 Task: Format the budget tracker sheet with conditional formatting and specific styles: apply conditional formatting to A2:F11 with rules 'Value is less than 5', 'Cell is not empty', 'Value is less than 10'; set font to 'Bell MT', size 9, fill color black, text color white; set header font to 'Alfa Slab One', size 26, fill color red, text color brown.
Action: Mouse moved to (36, 134)
Screenshot: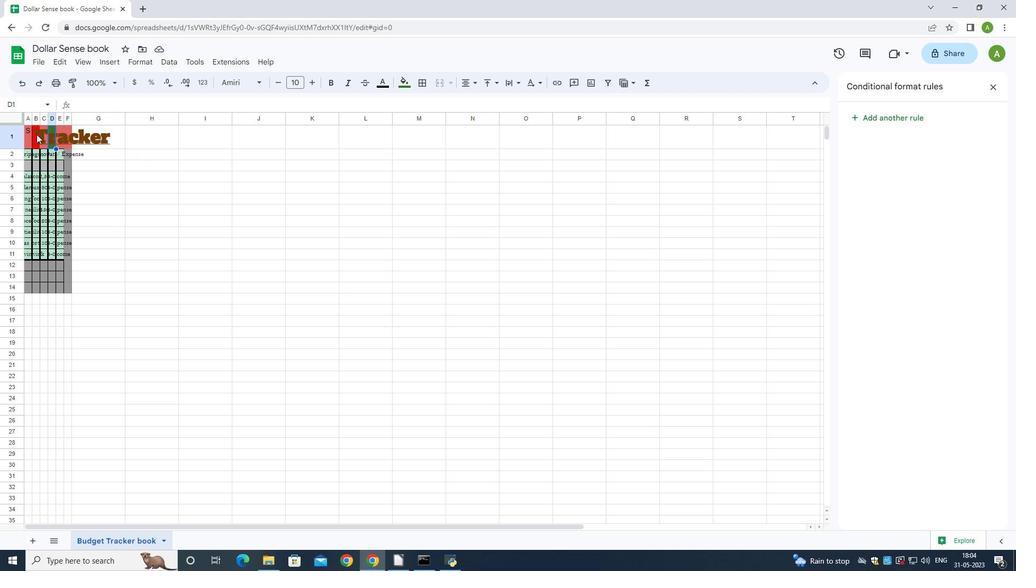 
Action: Mouse pressed left at (36, 134)
Screenshot: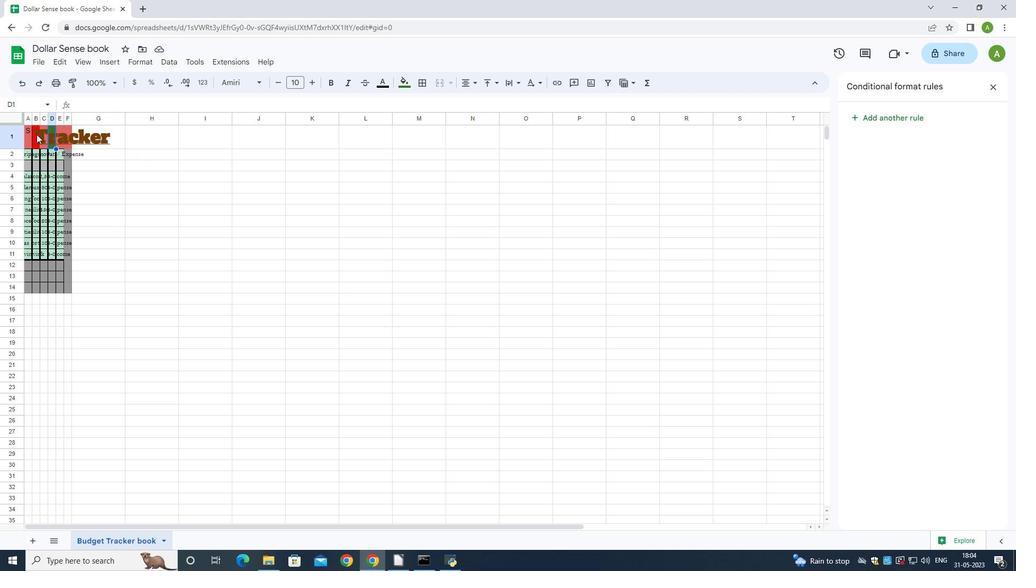 
Action: Mouse moved to (36, 134)
Screenshot: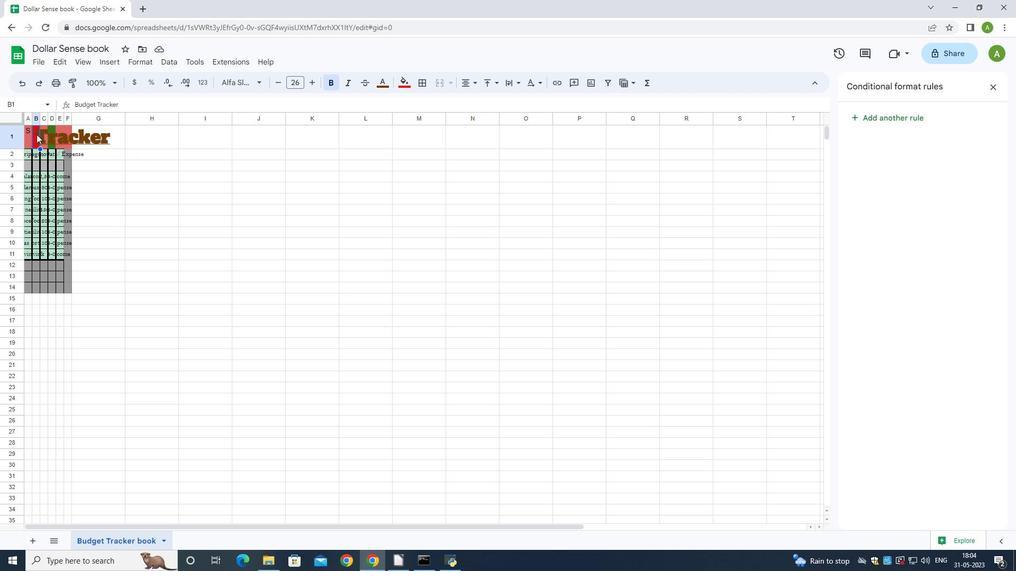 
Action: Mouse pressed left at (36, 134)
Screenshot: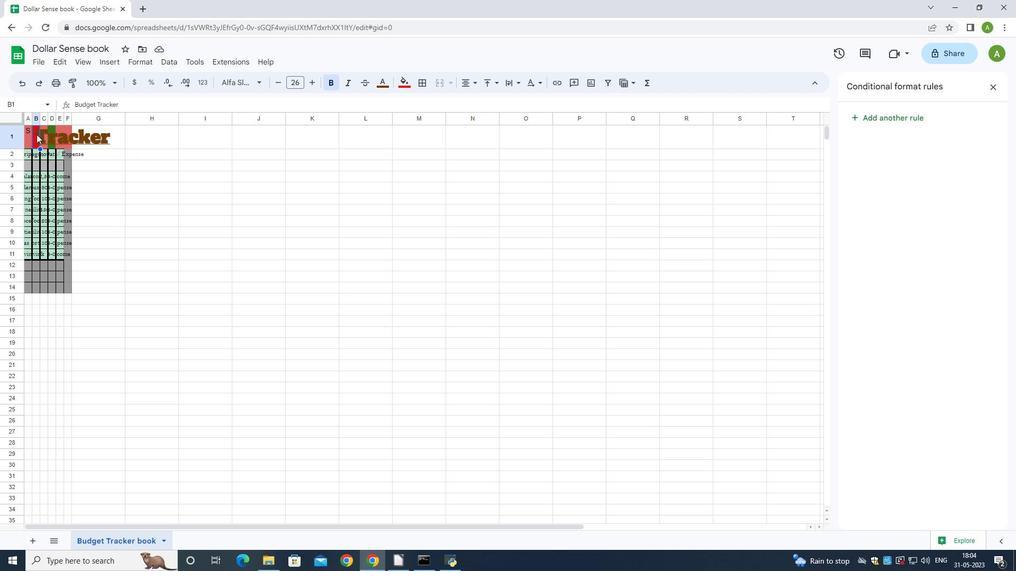 
Action: Mouse moved to (233, 82)
Screenshot: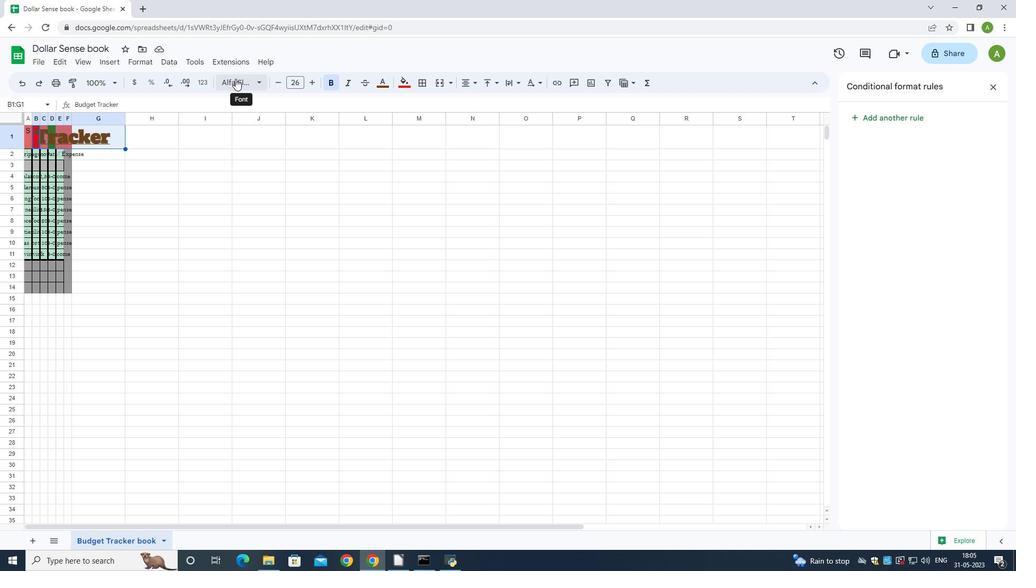 
Action: Mouse pressed left at (233, 82)
Screenshot: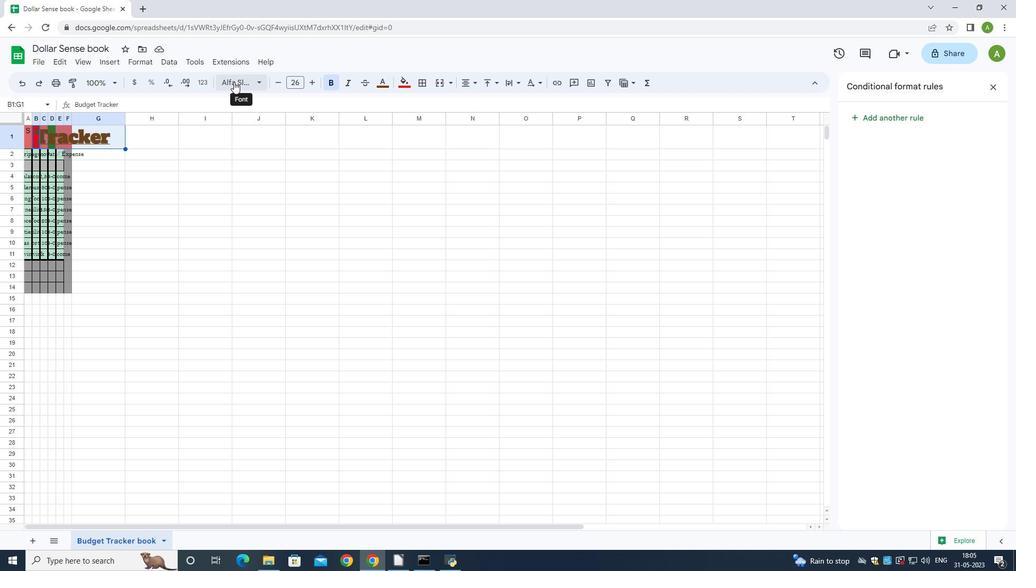 
Action: Mouse moved to (243, 104)
Screenshot: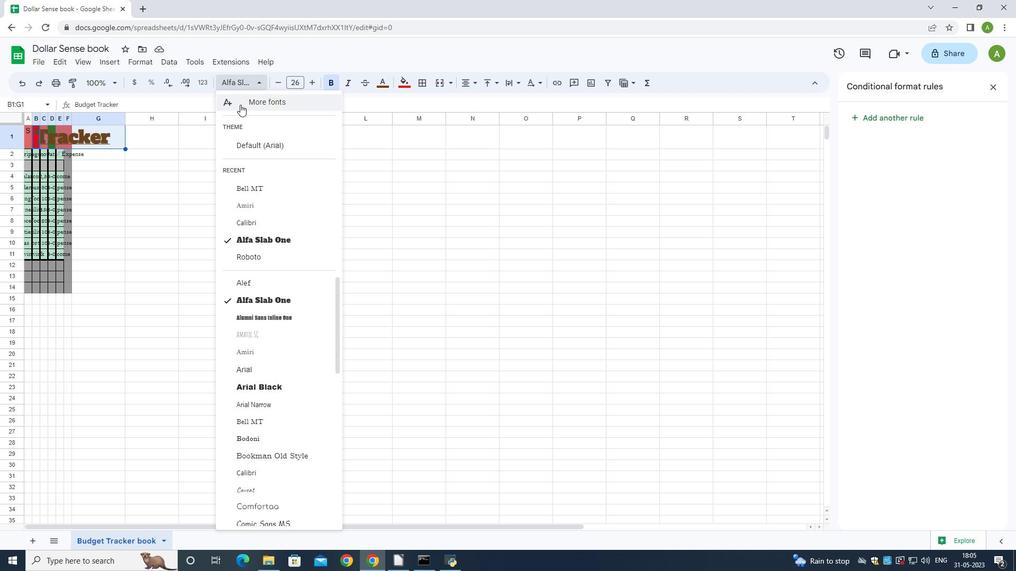 
Action: Mouse pressed left at (243, 104)
Screenshot: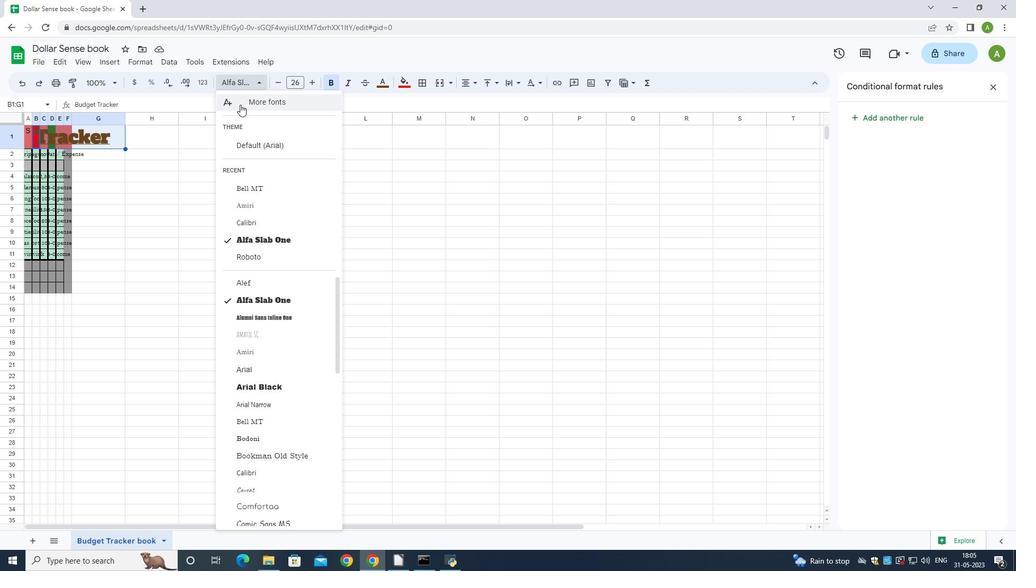 
Action: Mouse moved to (327, 210)
Screenshot: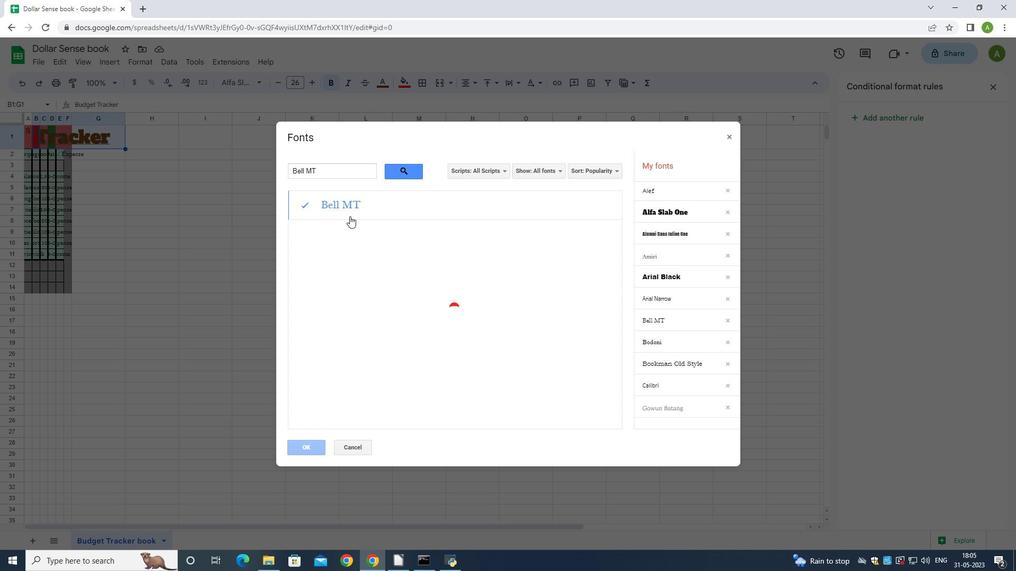 
Action: Mouse pressed left at (327, 210)
Screenshot: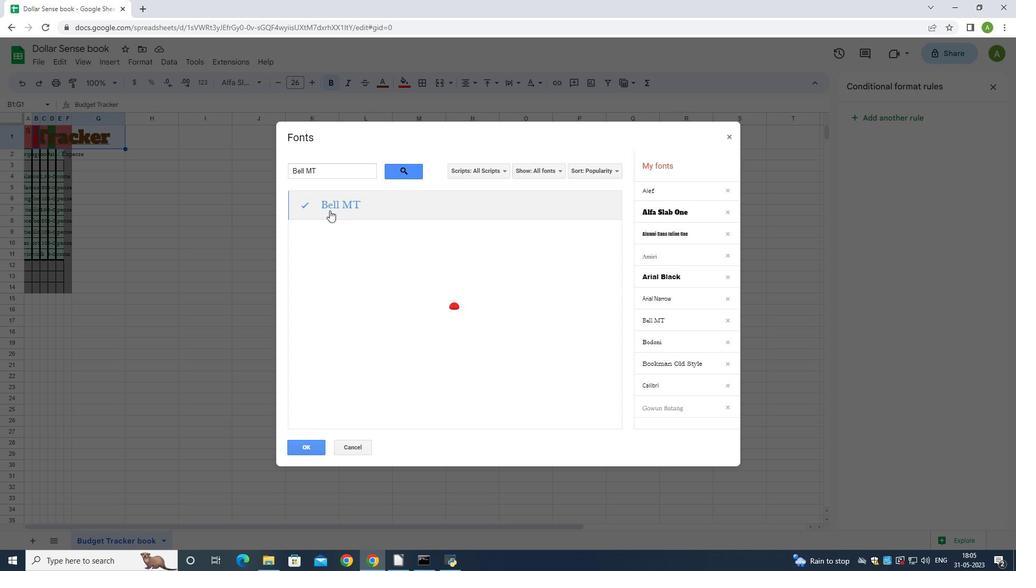 
Action: Mouse moved to (327, 205)
Screenshot: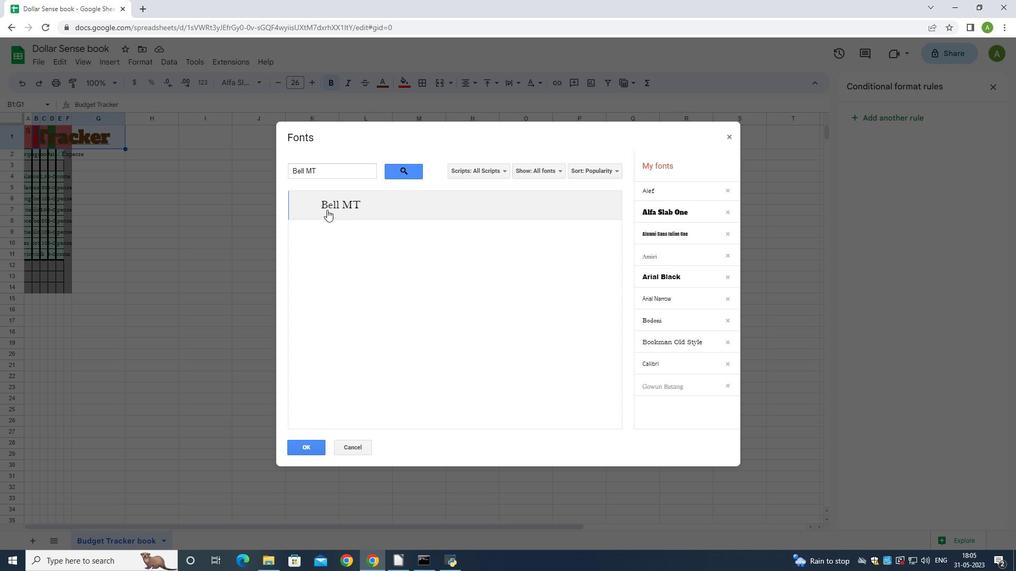 
Action: Mouse pressed left at (327, 205)
Screenshot: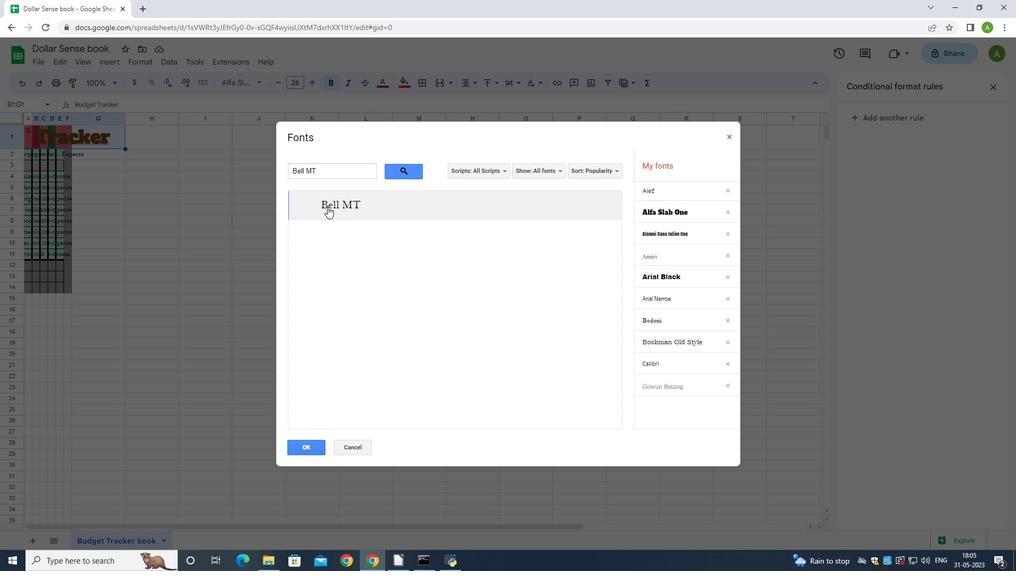 
Action: Mouse moved to (305, 448)
Screenshot: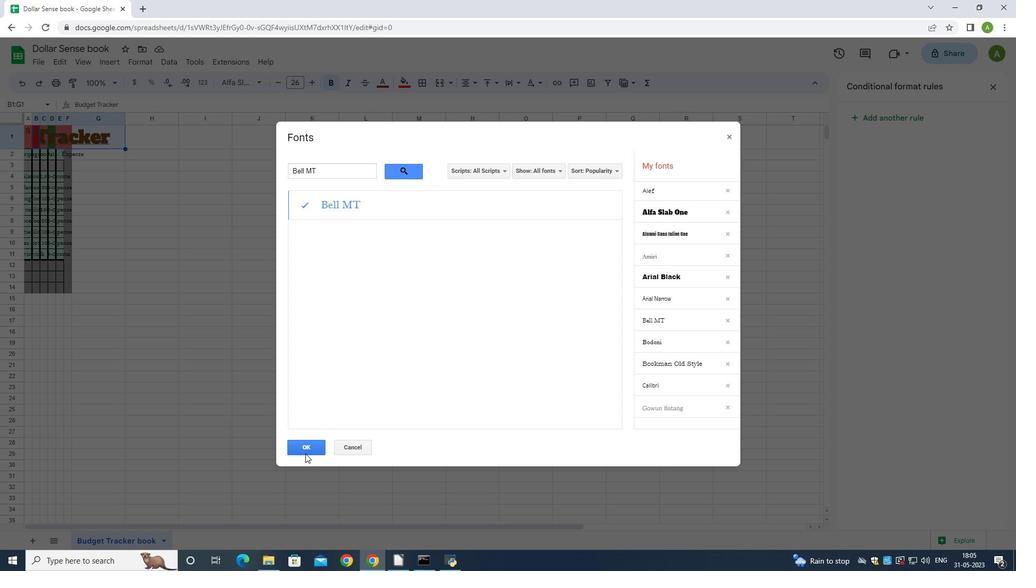 
Action: Mouse pressed left at (305, 448)
Screenshot: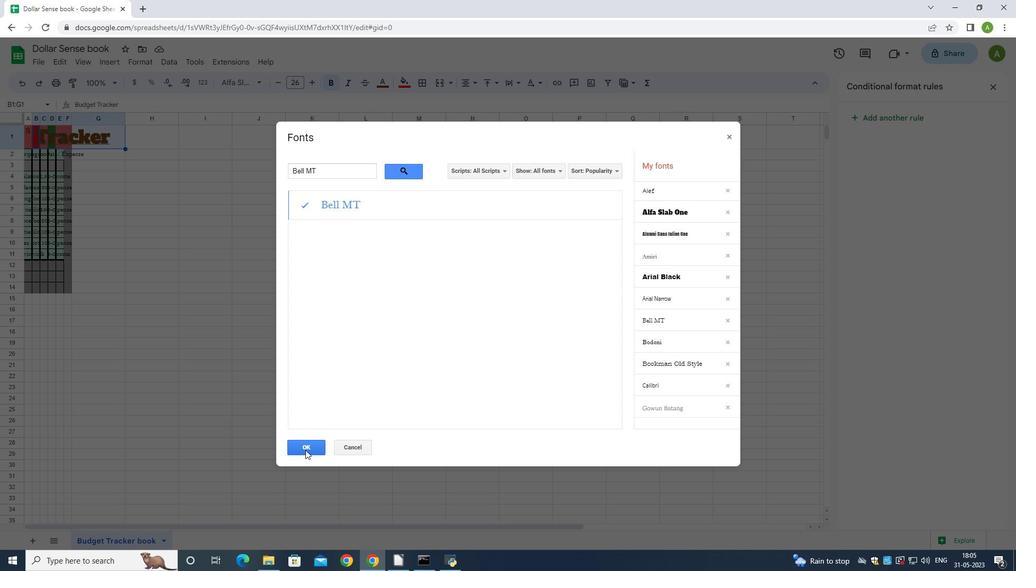 
Action: Mouse moved to (282, 80)
Screenshot: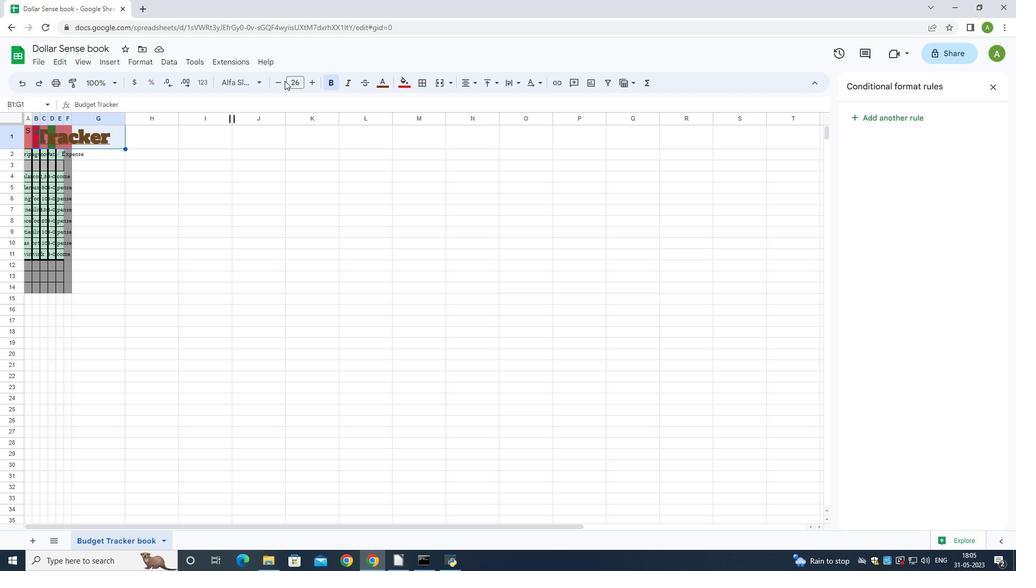 
Action: Mouse pressed left at (282, 80)
Screenshot: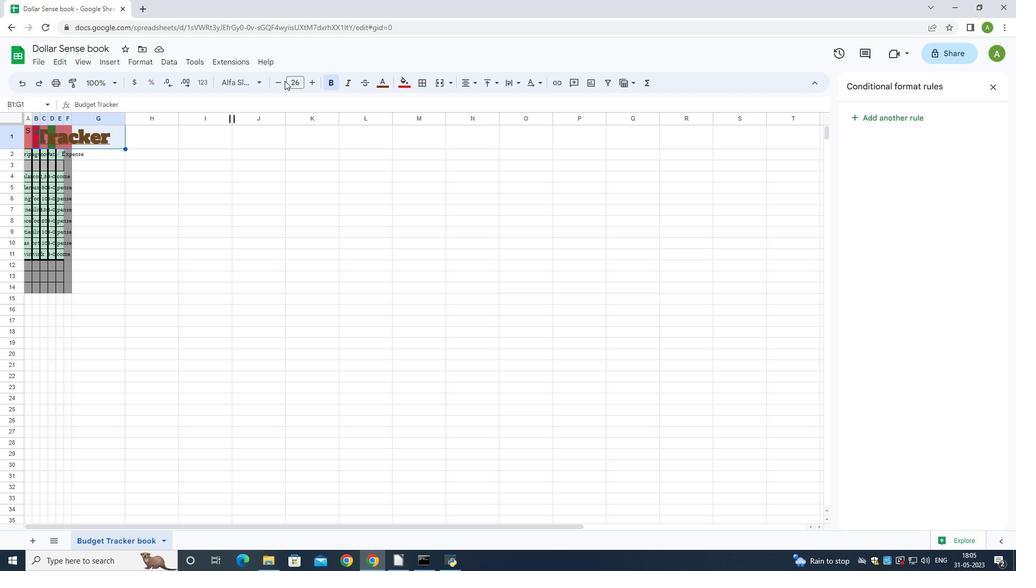 
Action: Mouse pressed left at (282, 80)
Screenshot: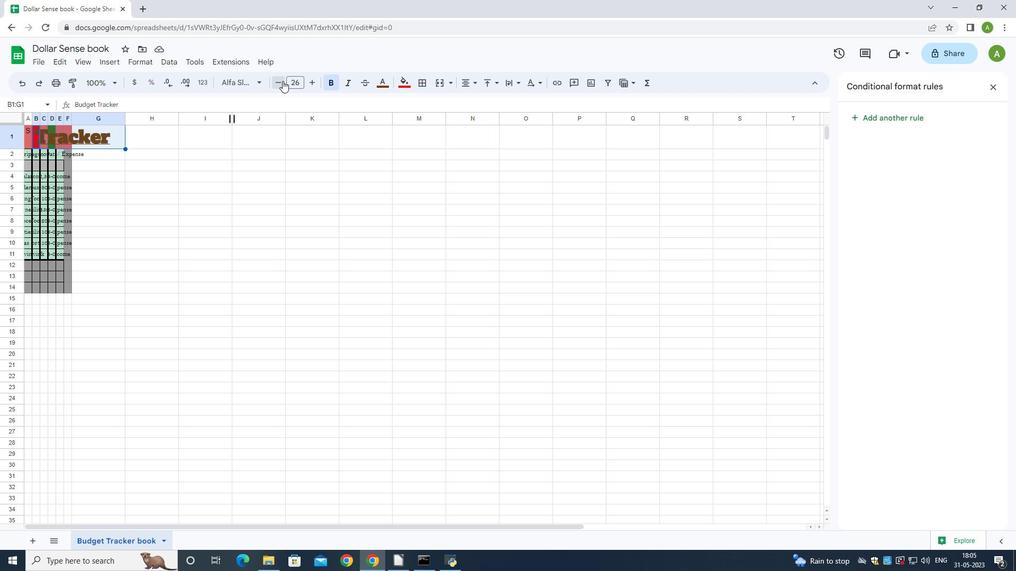 
Action: Mouse pressed left at (282, 80)
Screenshot: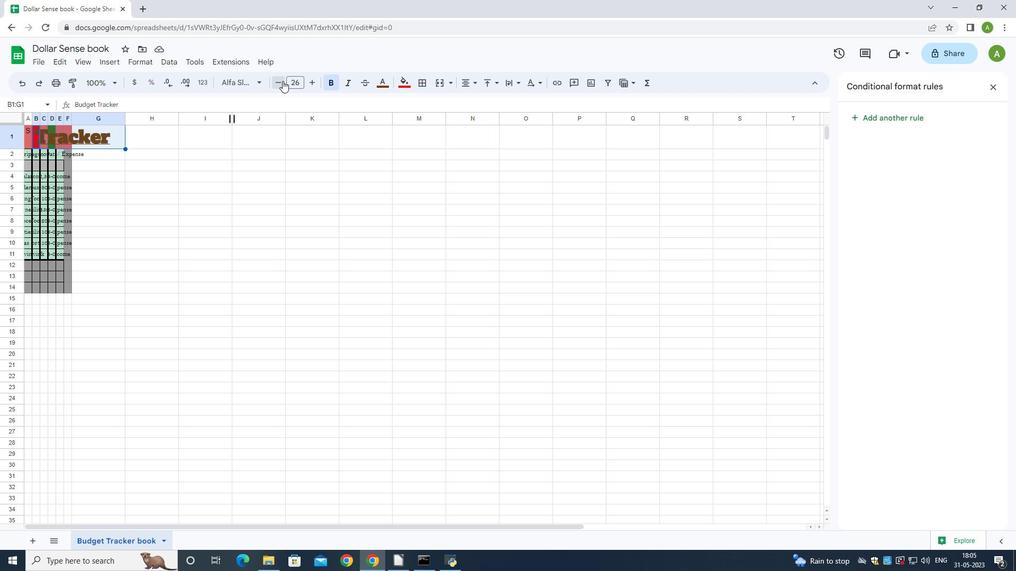 
Action: Mouse pressed left at (282, 80)
Screenshot: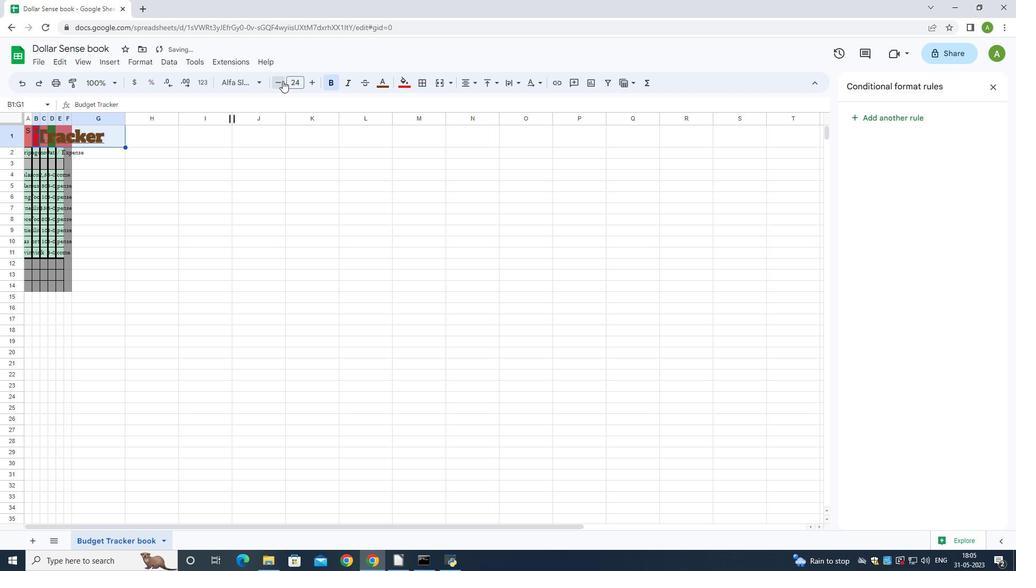 
Action: Mouse pressed left at (282, 80)
Screenshot: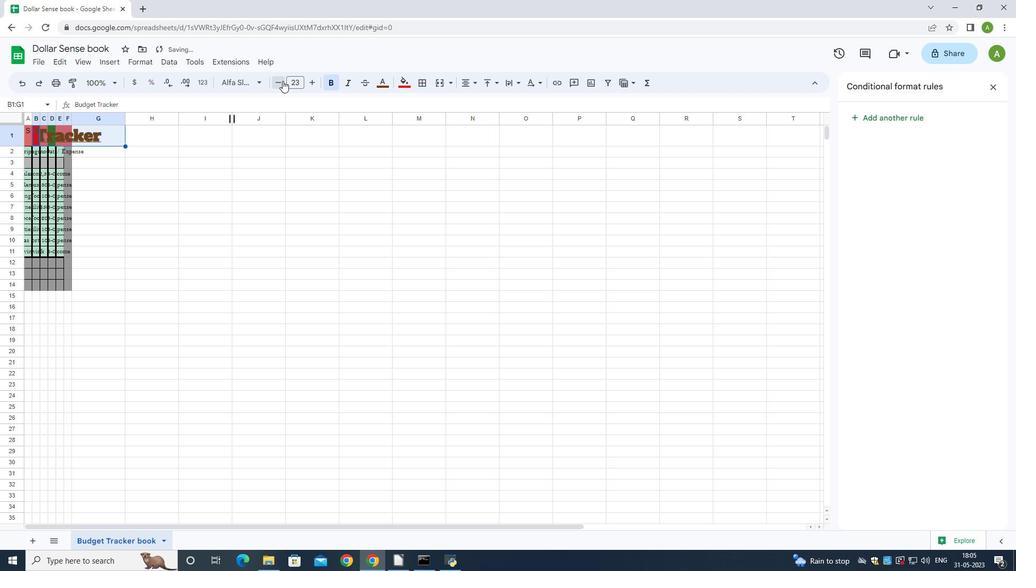 
Action: Mouse pressed left at (282, 80)
Screenshot: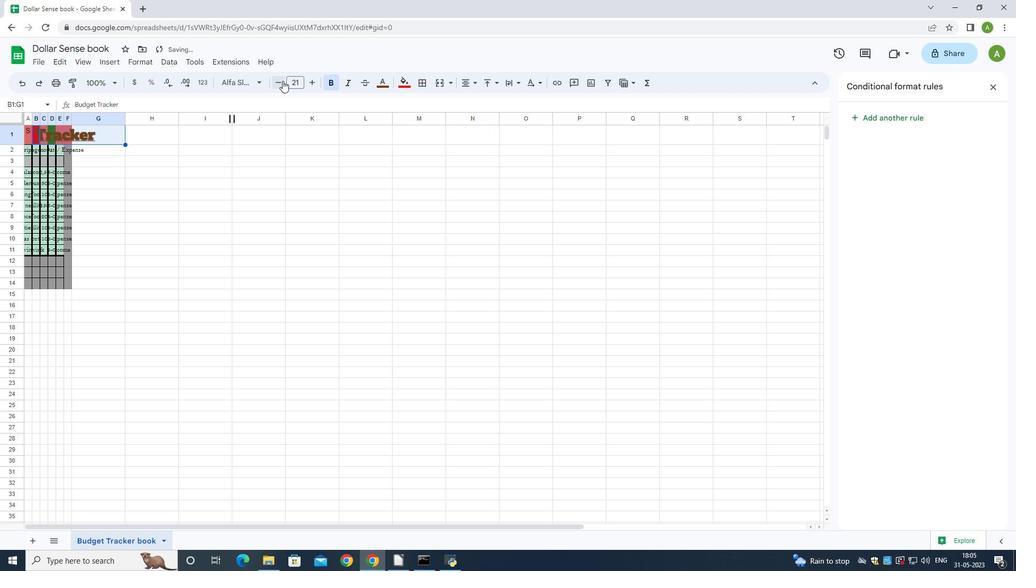 
Action: Mouse moved to (281, 80)
Screenshot: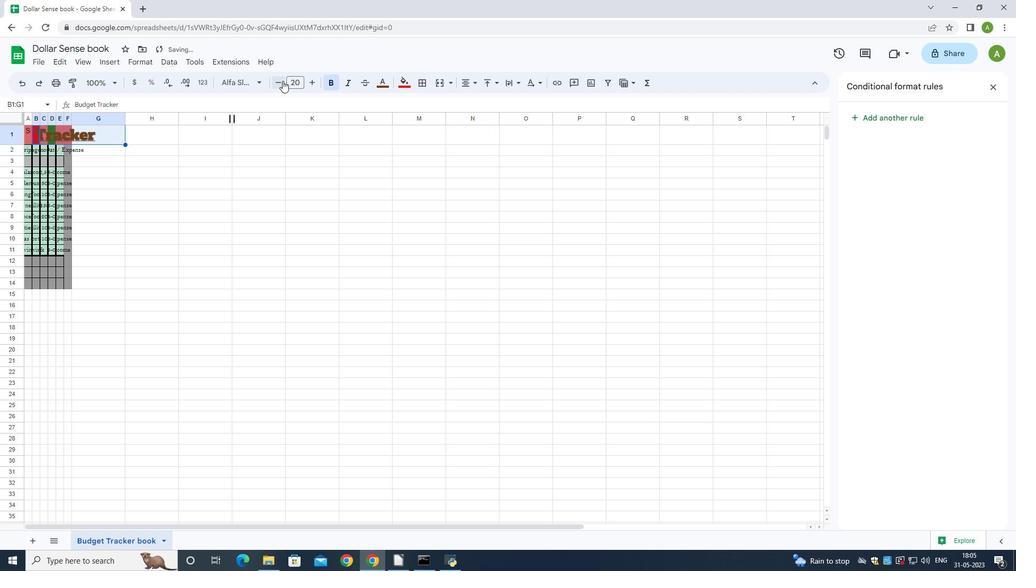 
Action: Mouse pressed left at (281, 80)
Screenshot: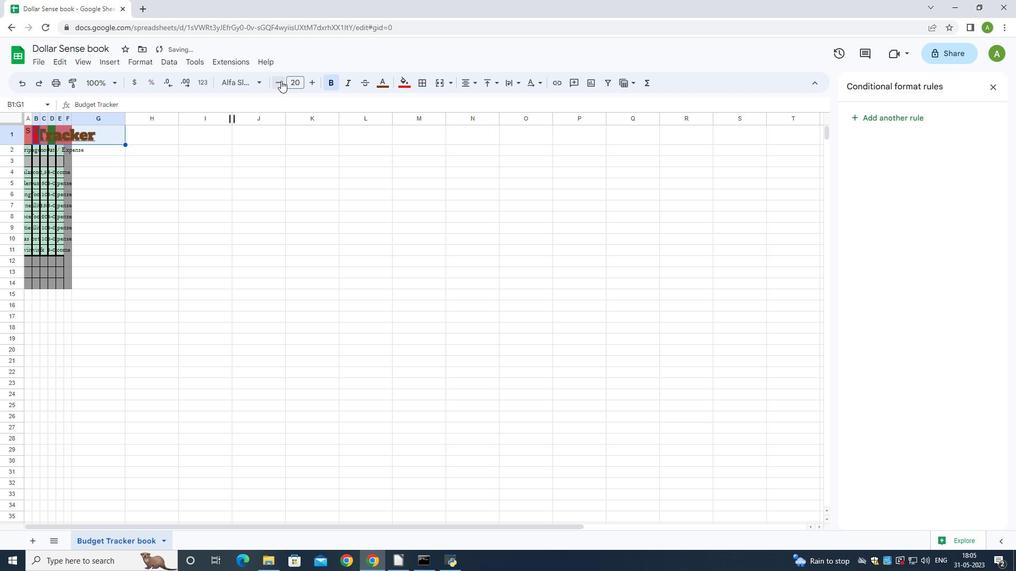 
Action: Mouse pressed left at (281, 80)
Screenshot: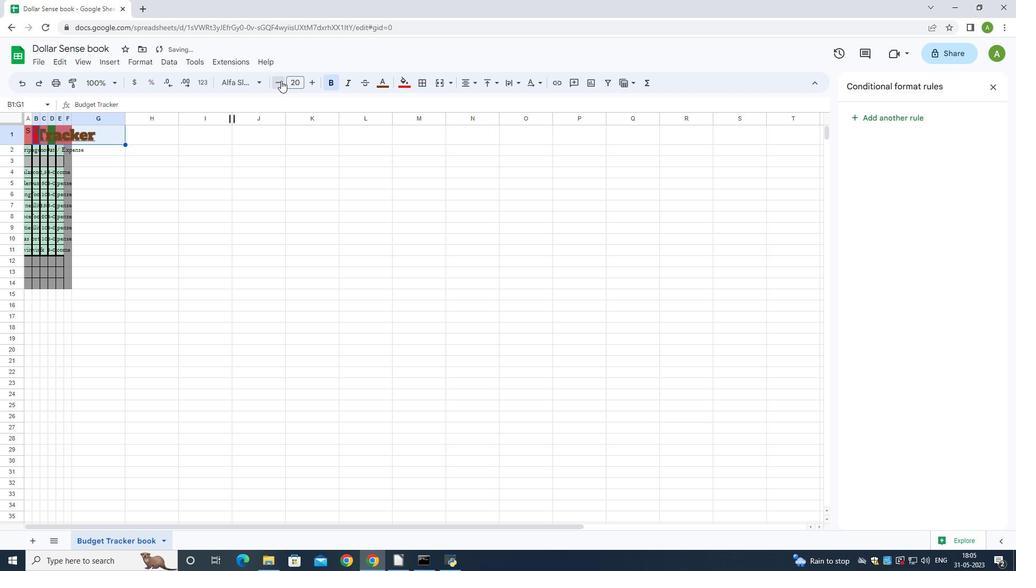 
Action: Mouse moved to (25, 150)
Screenshot: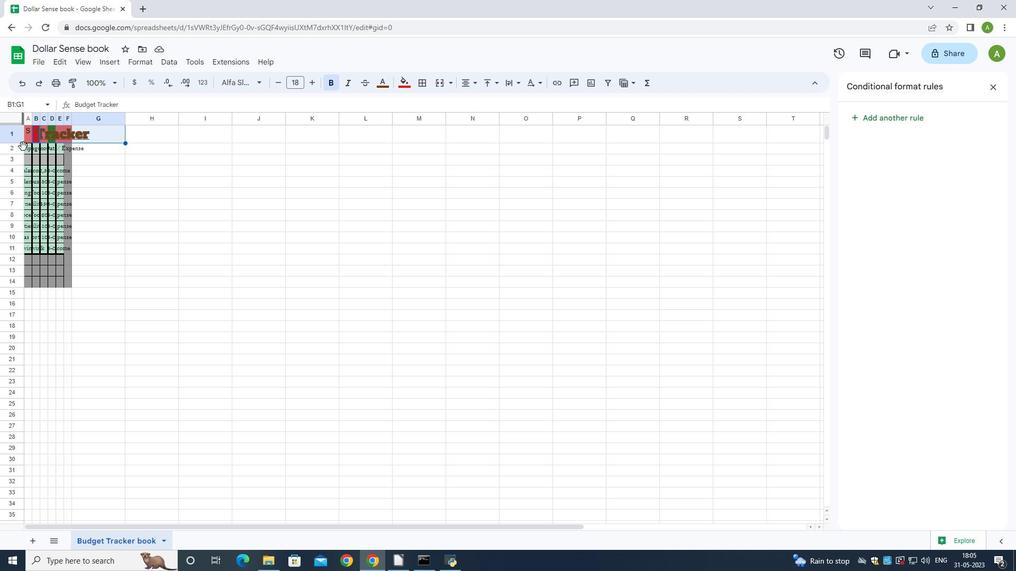 
Action: Mouse pressed left at (25, 150)
Screenshot: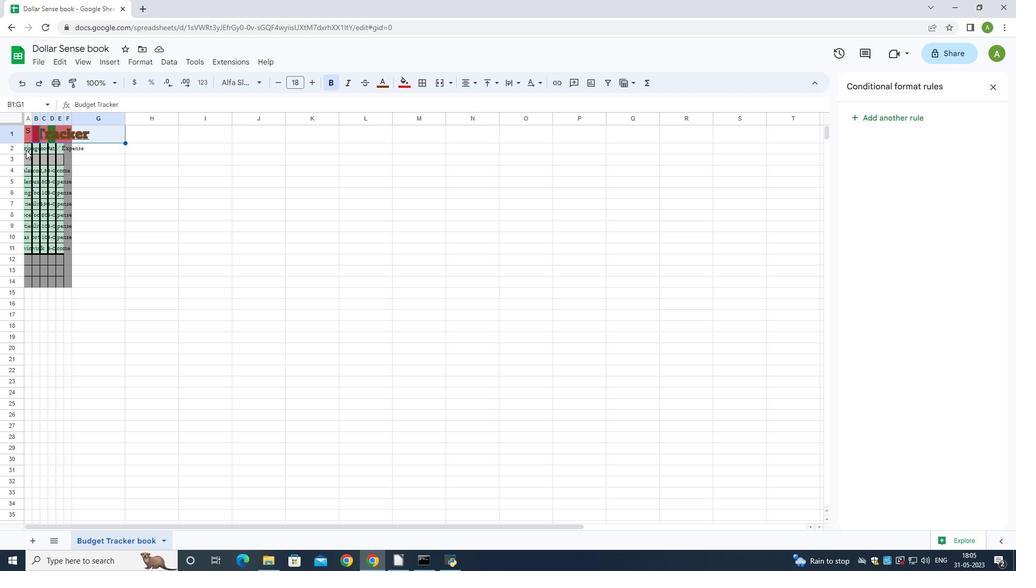 
Action: Mouse moved to (230, 81)
Screenshot: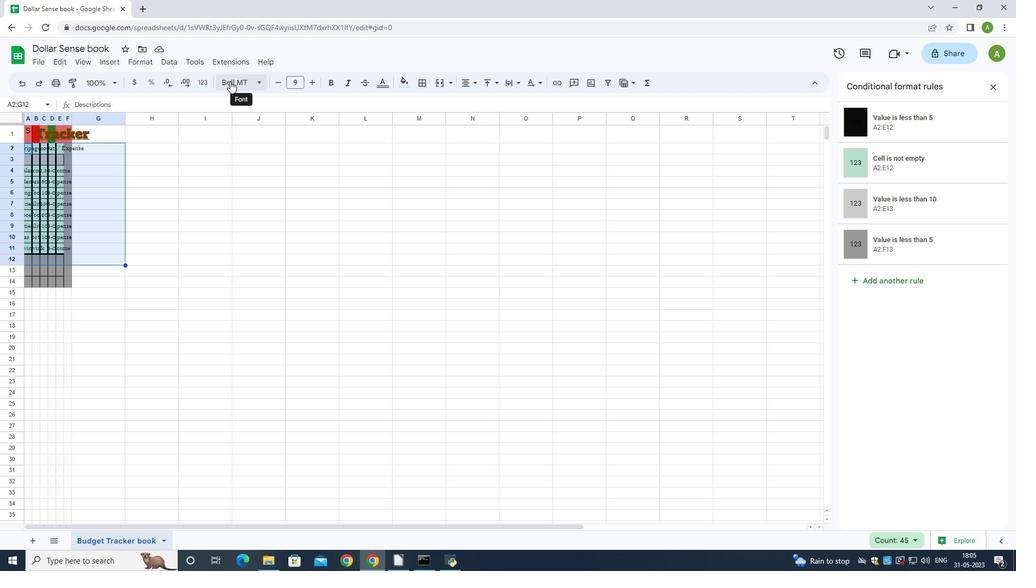 
Action: Mouse pressed left at (230, 81)
Screenshot: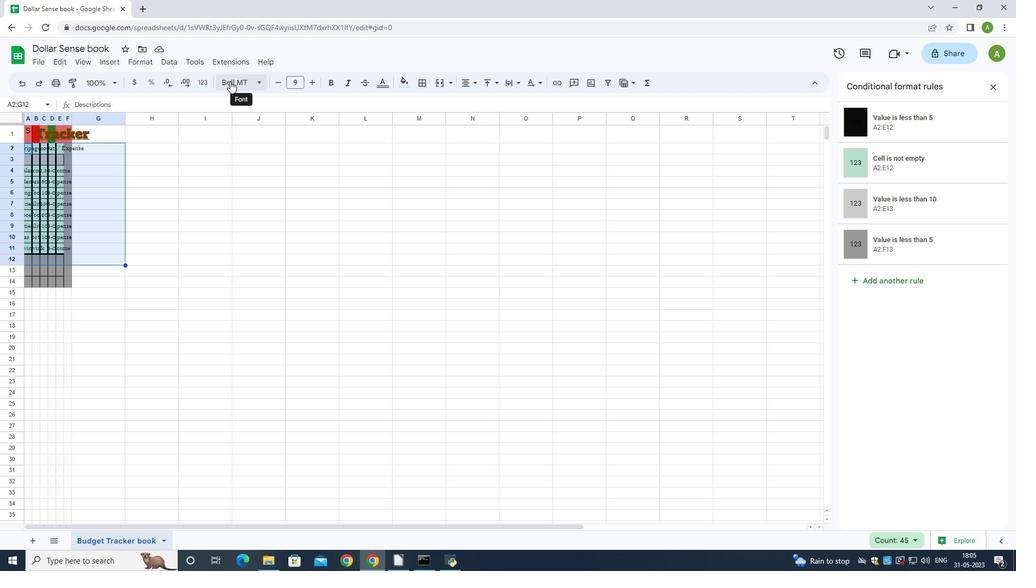 
Action: Mouse moved to (251, 222)
Screenshot: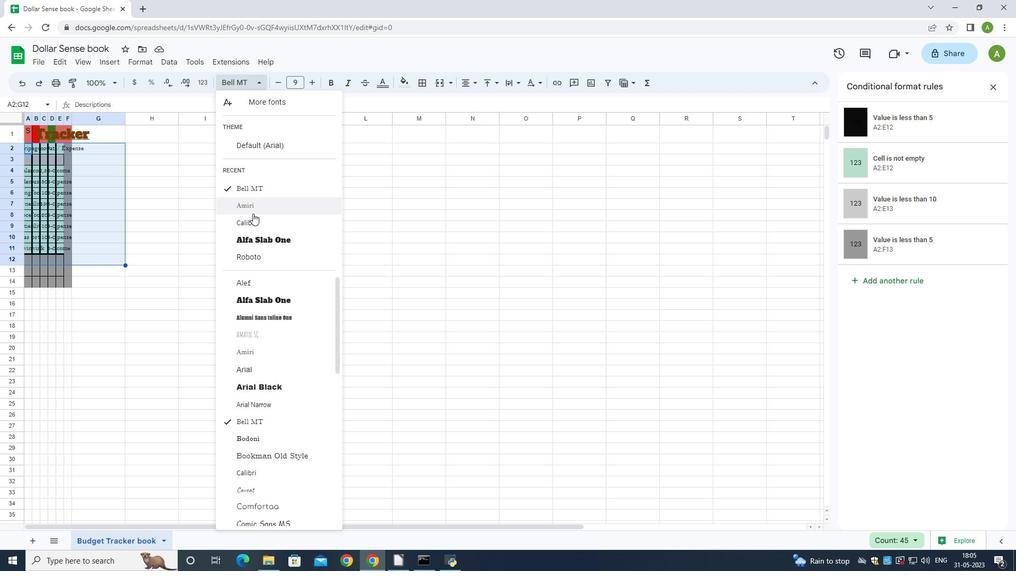 
Action: Mouse pressed left at (251, 222)
Screenshot: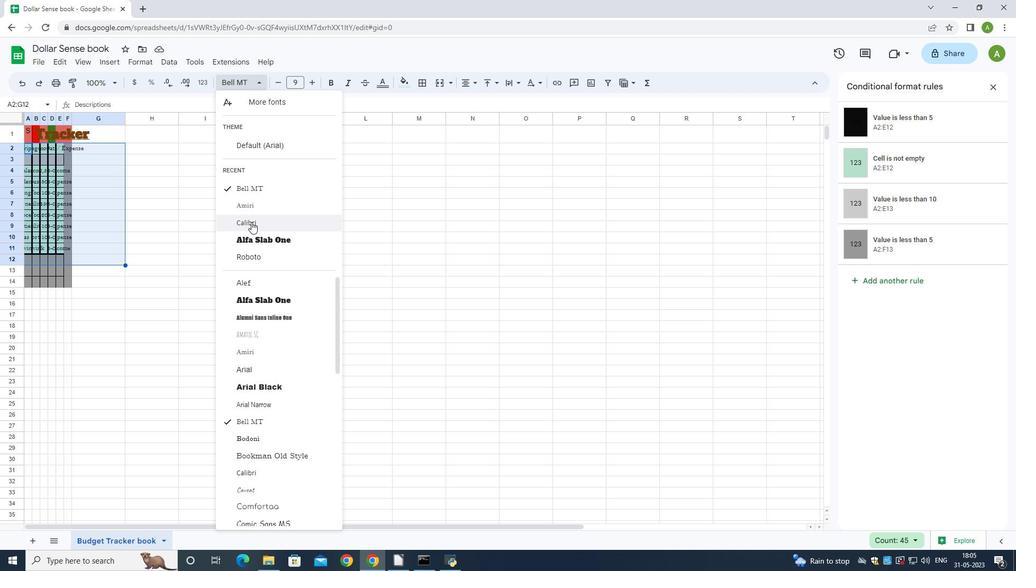 
Action: Mouse moved to (49, 135)
Screenshot: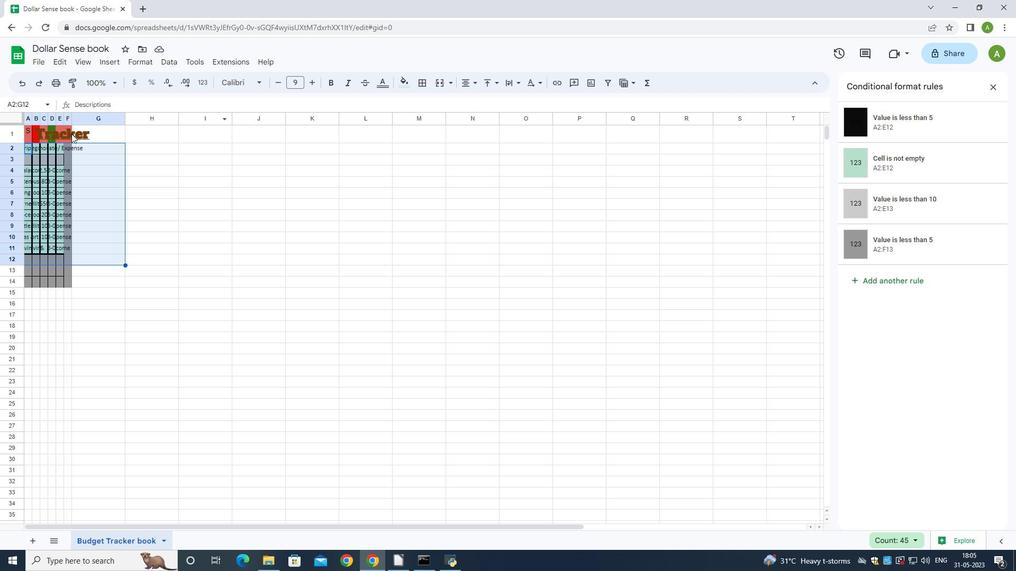 
Action: Mouse pressed left at (49, 135)
Screenshot: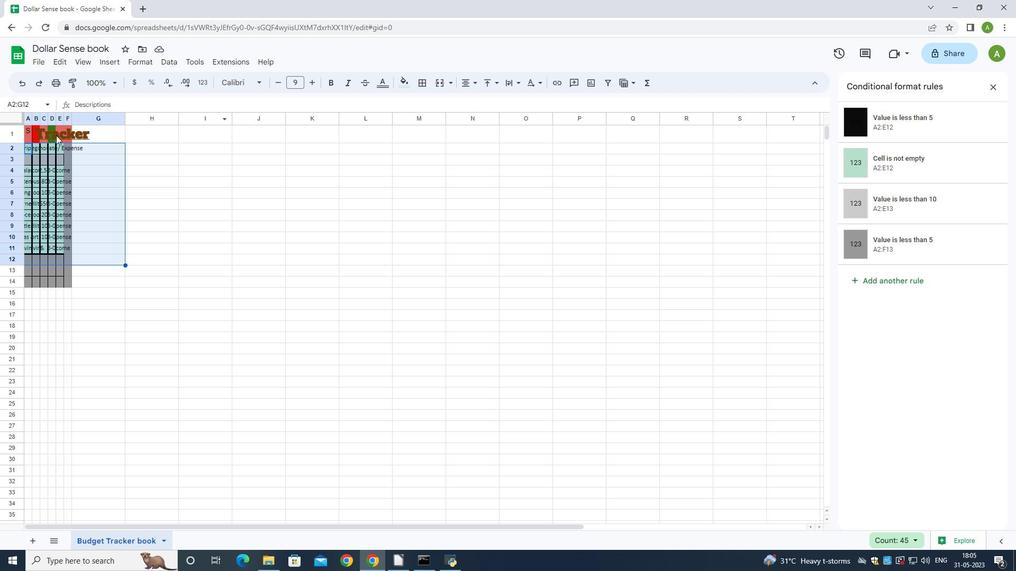 
Action: Mouse moved to (34, 132)
Screenshot: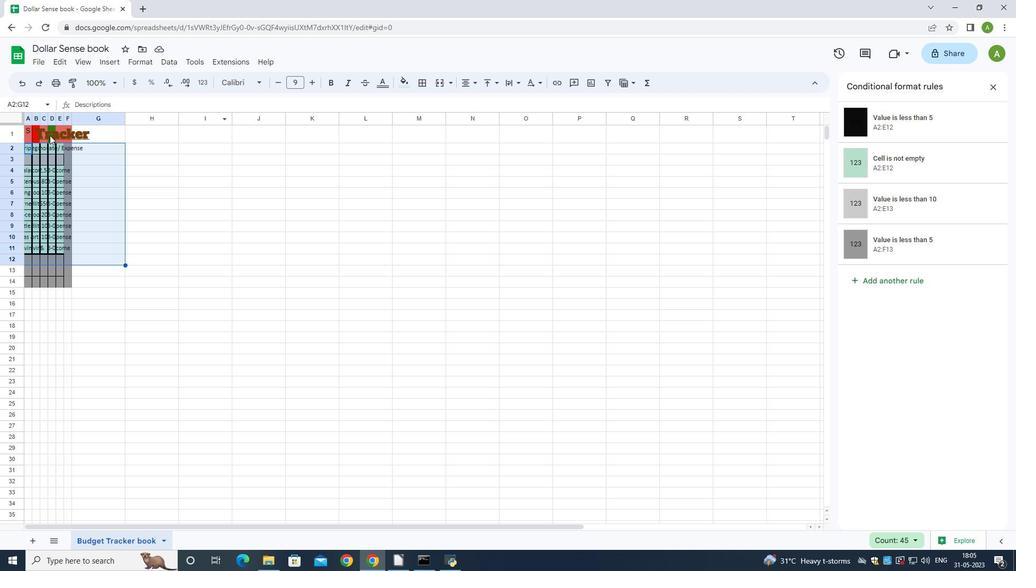 
Action: Mouse pressed left at (34, 132)
Screenshot: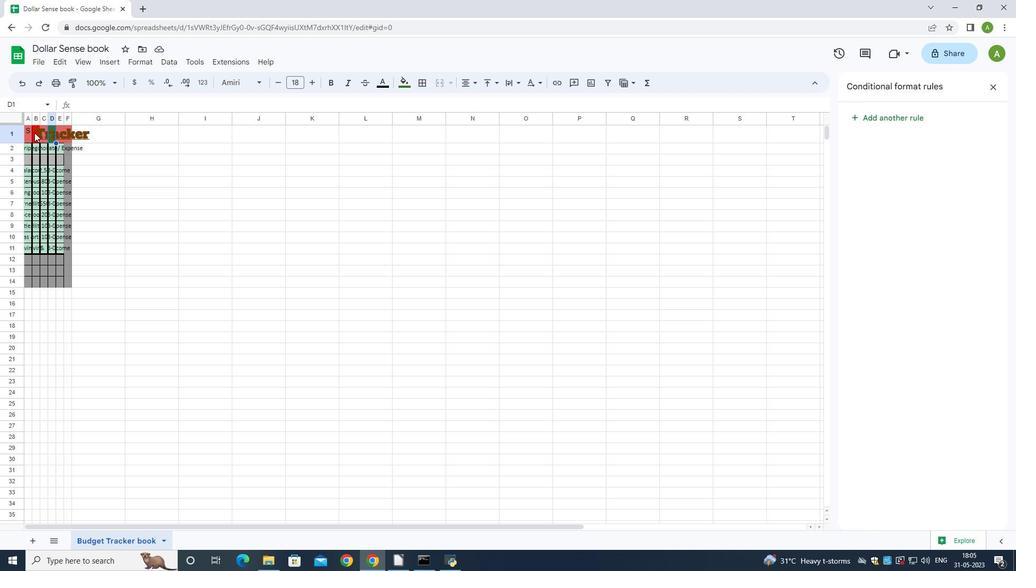 
Action: Mouse moved to (468, 83)
Screenshot: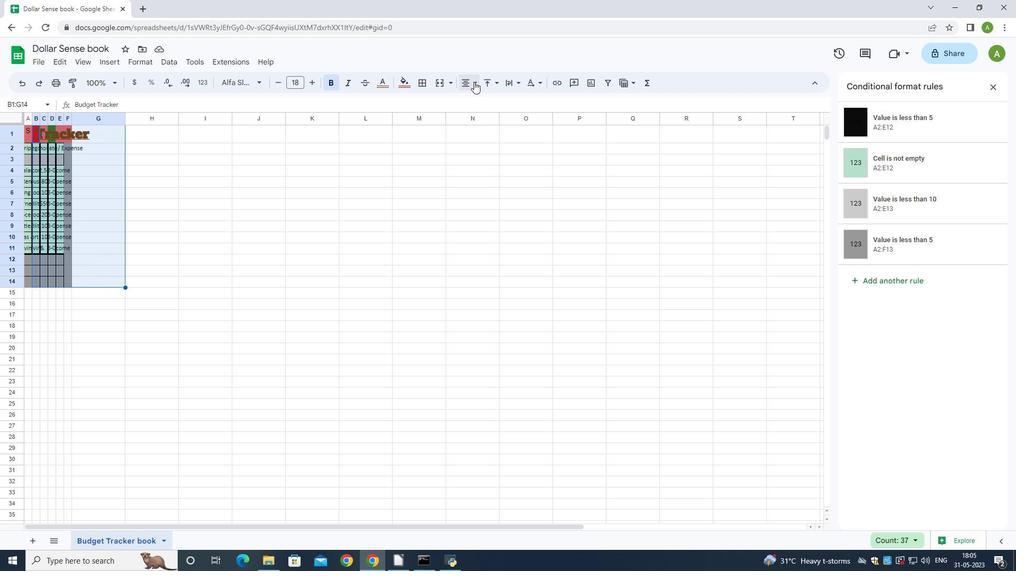 
Action: Mouse pressed left at (468, 83)
Screenshot: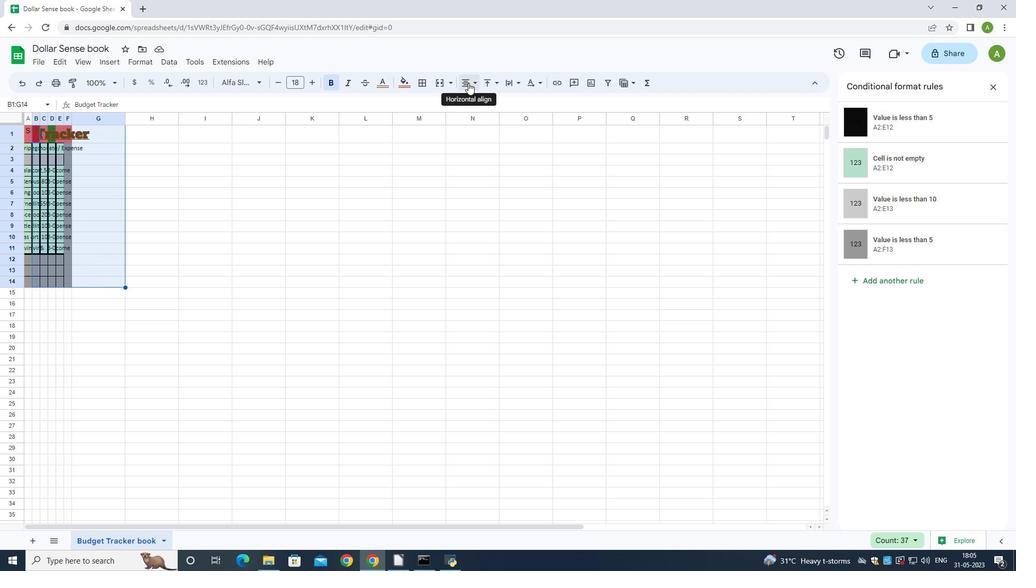 
Action: Mouse moved to (489, 105)
Screenshot: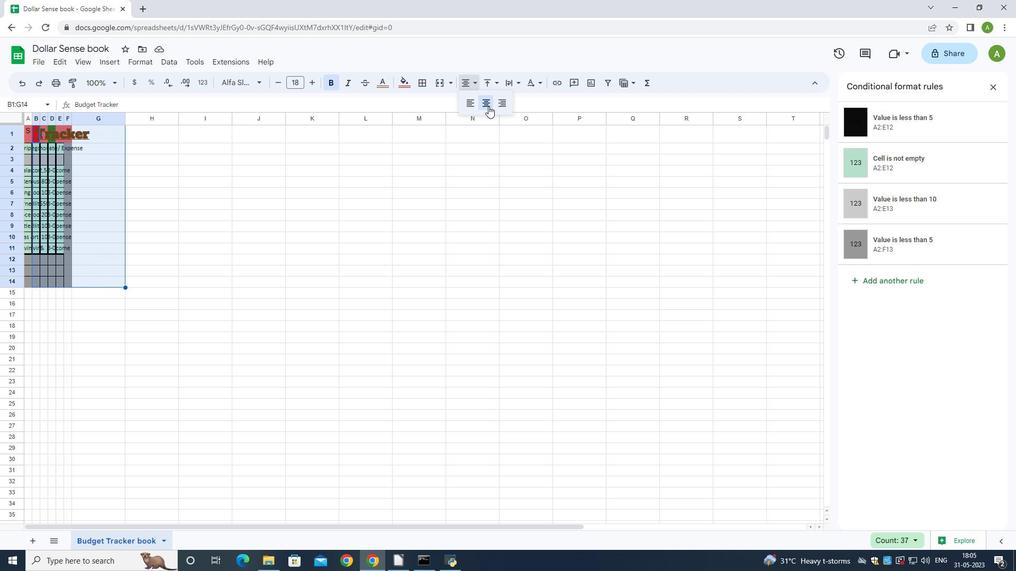 
Action: Mouse pressed left at (489, 105)
Screenshot: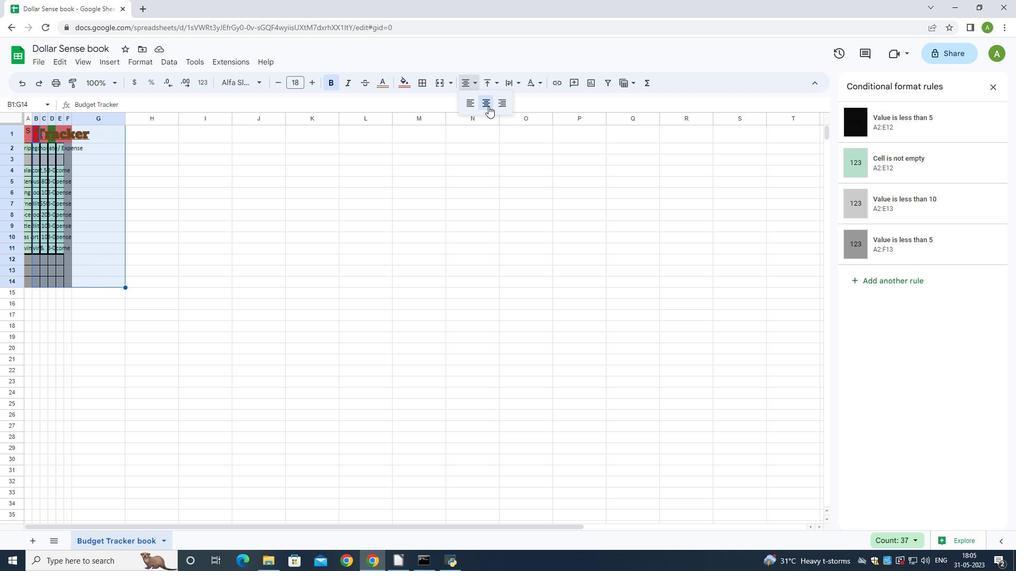 
Action: Mouse moved to (50, 131)
Screenshot: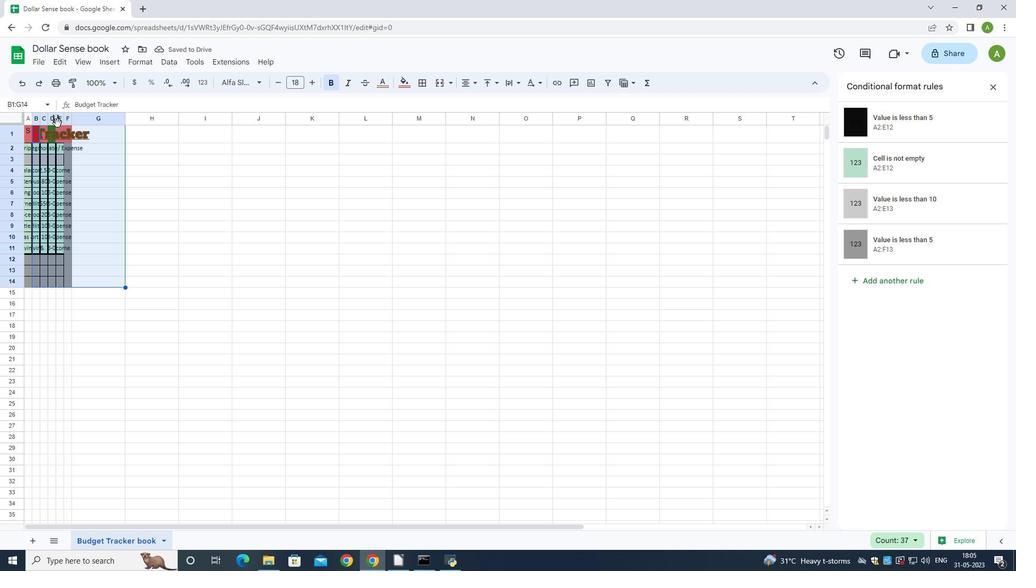 
Action: Mouse pressed left at (50, 131)
Screenshot: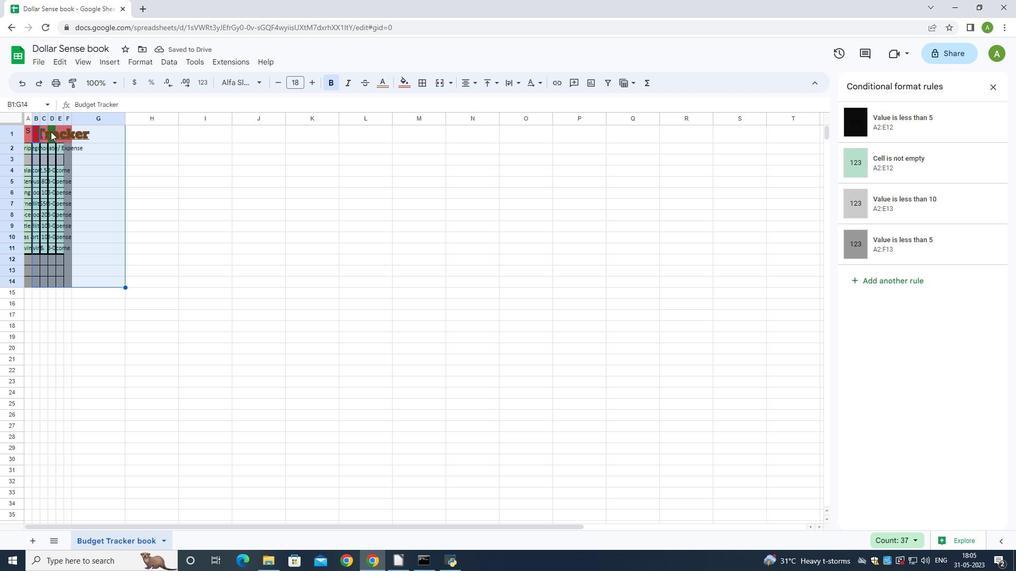 
Action: Mouse moved to (42, 132)
Screenshot: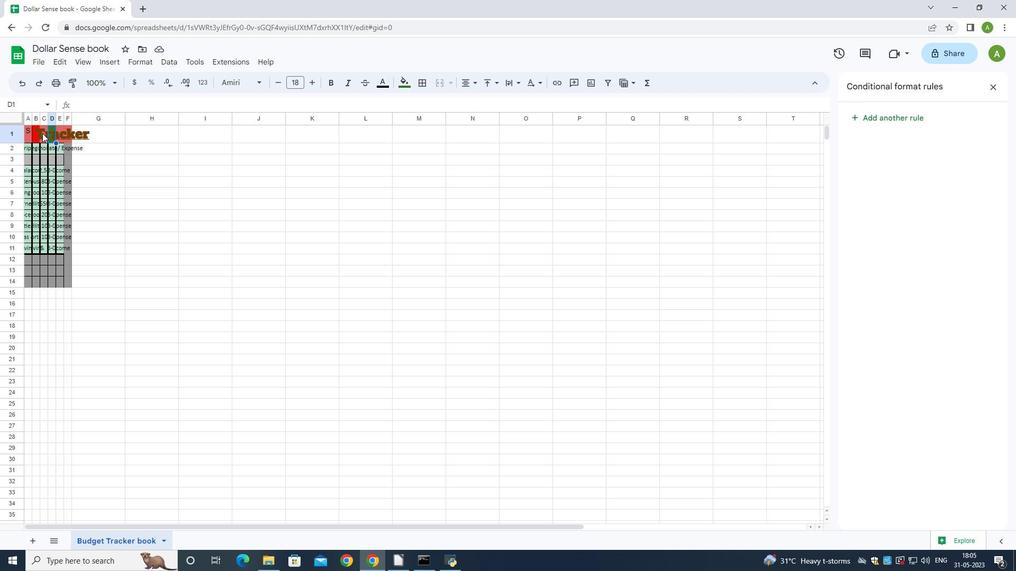 
Action: Mouse pressed left at (42, 132)
Screenshot: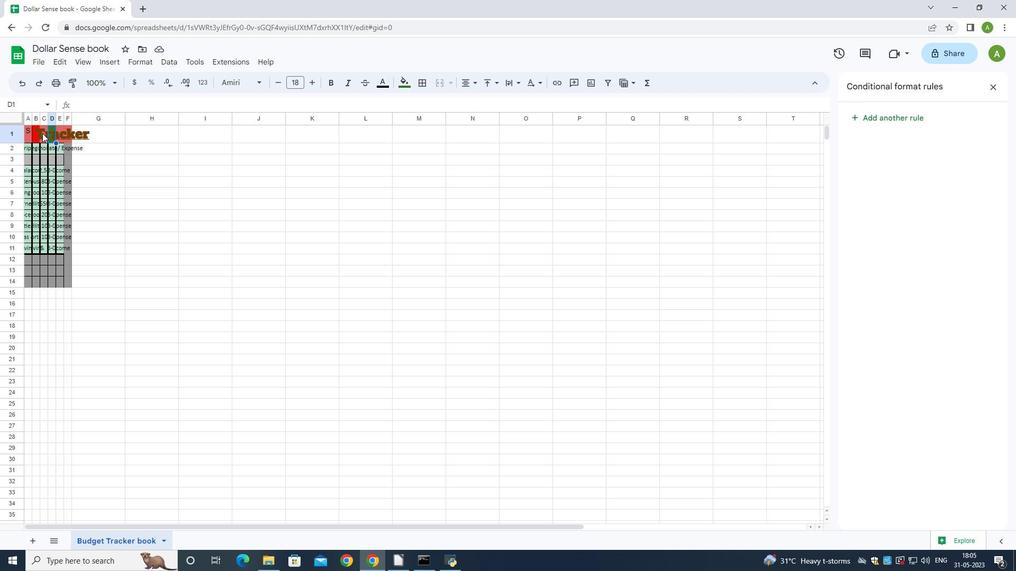 
Action: Mouse moved to (35, 133)
Screenshot: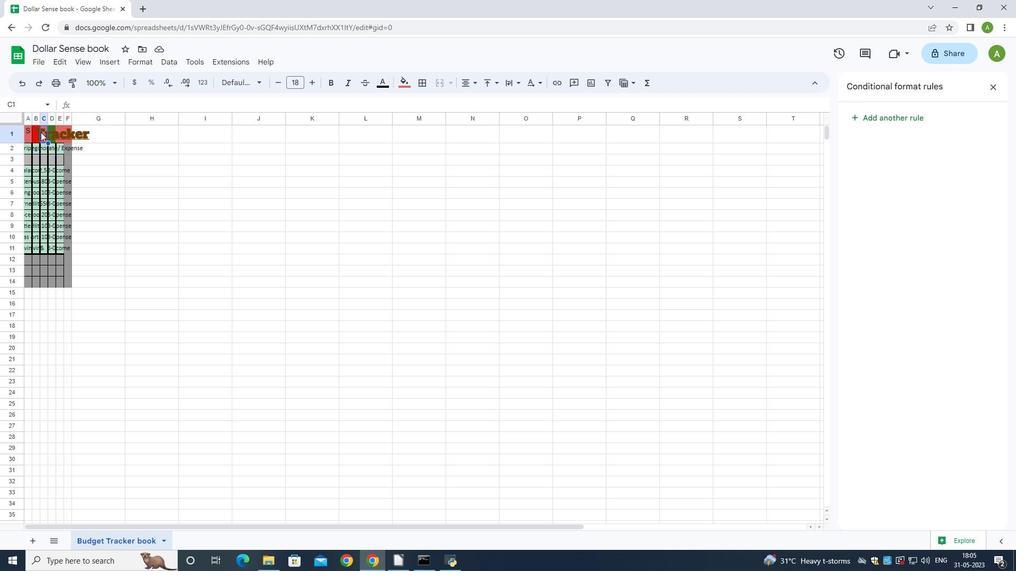 
Action: Mouse pressed left at (35, 133)
Screenshot: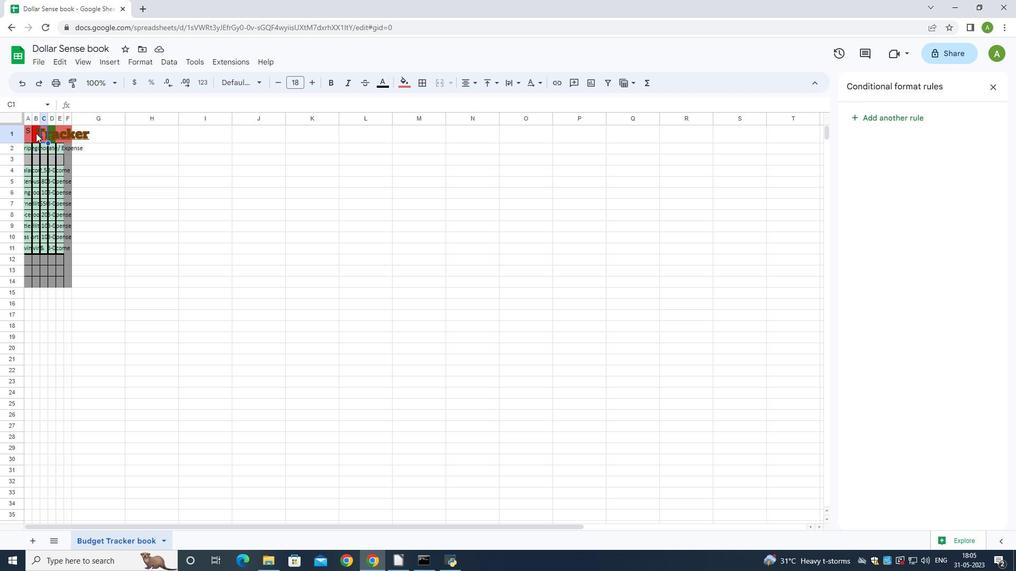 
Action: Mouse moved to (408, 85)
Screenshot: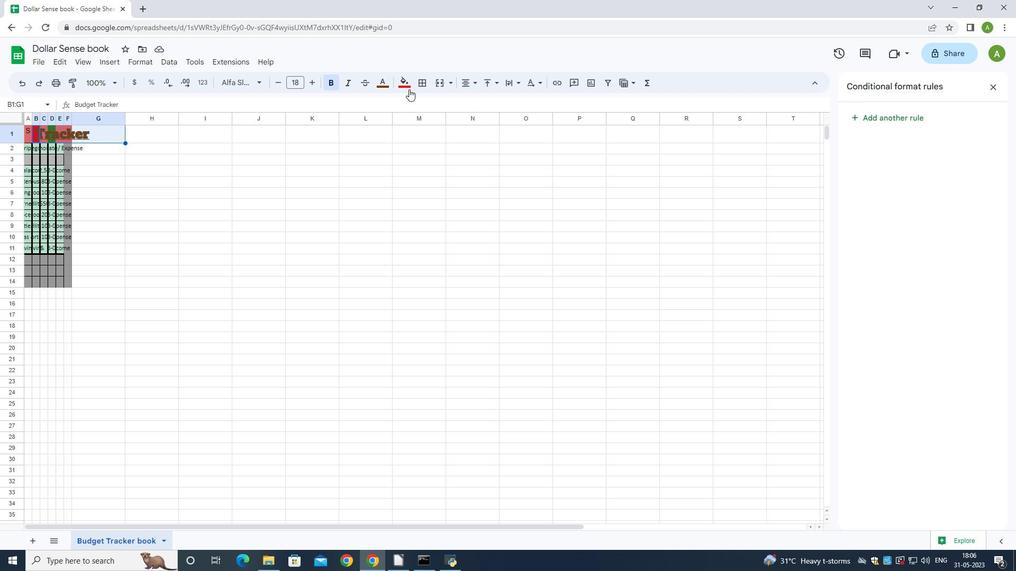 
Action: Mouse pressed left at (408, 85)
Screenshot: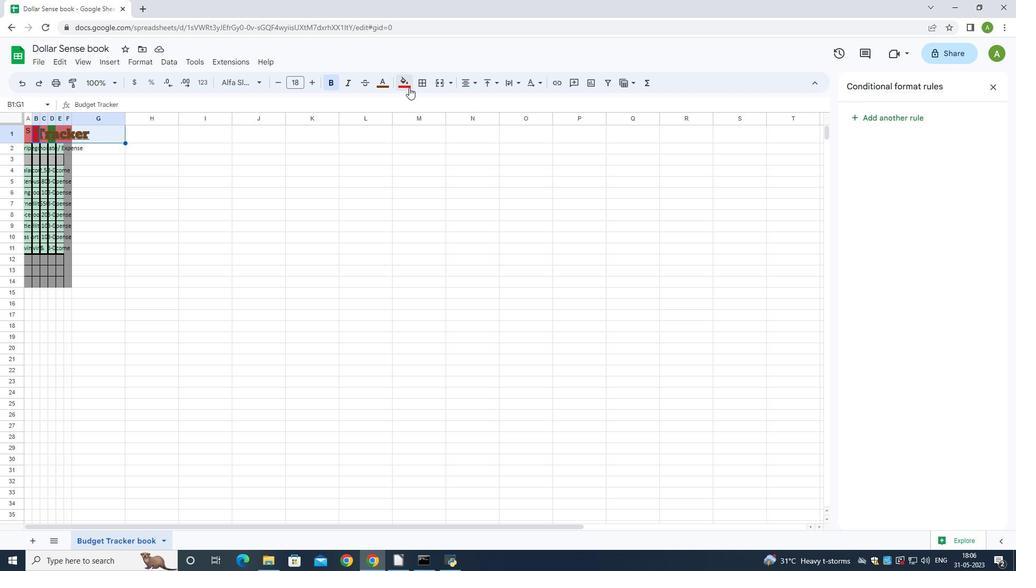 
Action: Mouse moved to (421, 130)
Screenshot: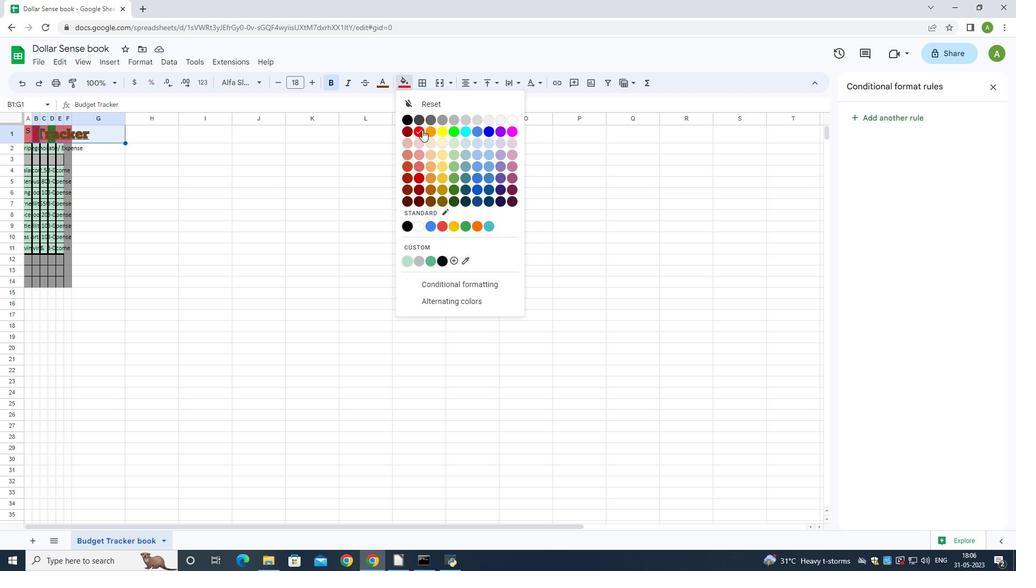 
Action: Mouse pressed left at (421, 130)
Screenshot: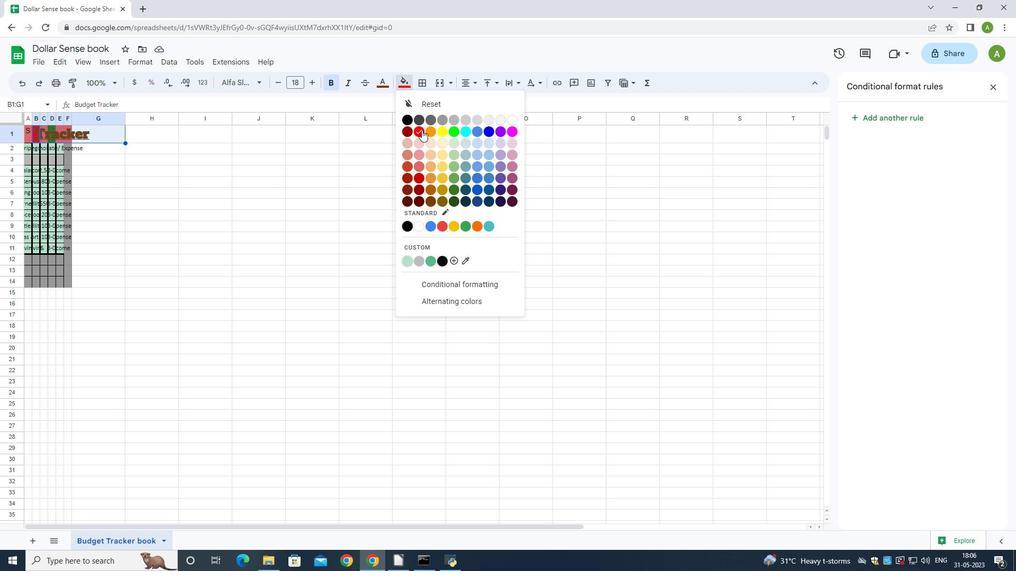 
Action: Mouse moved to (45, 156)
Screenshot: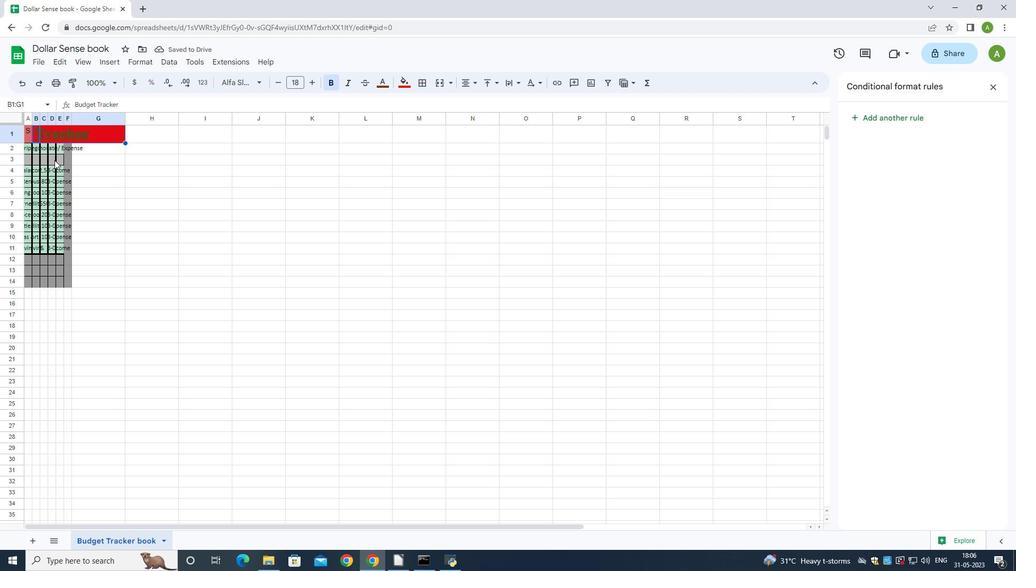 
Action: Mouse pressed left at (45, 156)
Screenshot: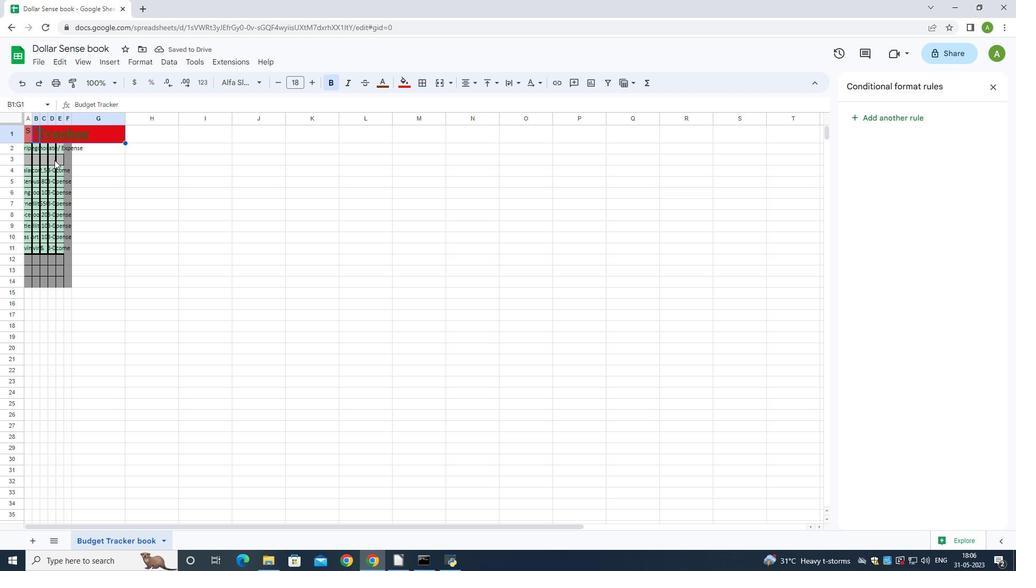 
Action: Mouse moved to (28, 148)
Screenshot: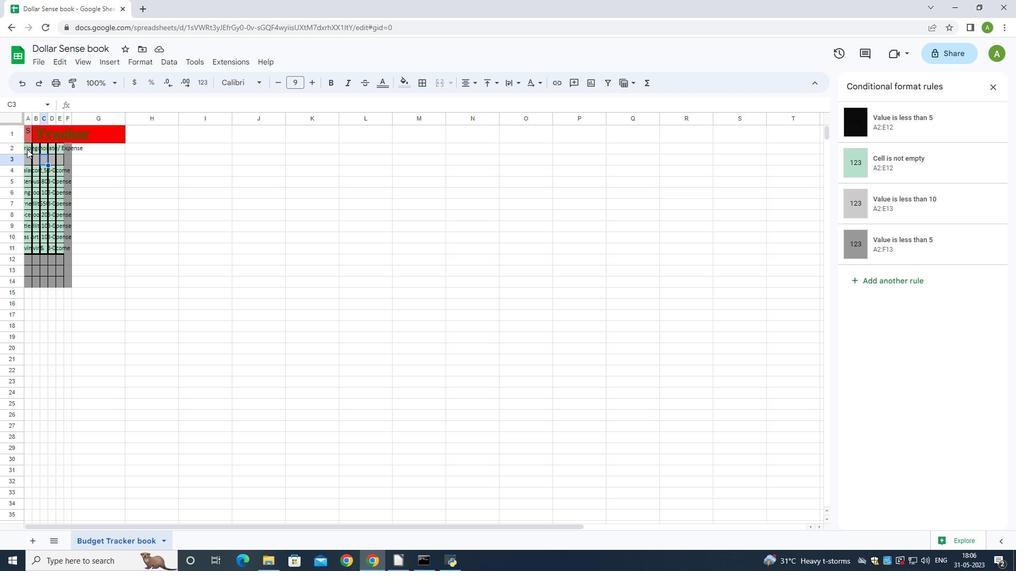 
Action: Mouse pressed left at (28, 148)
Screenshot: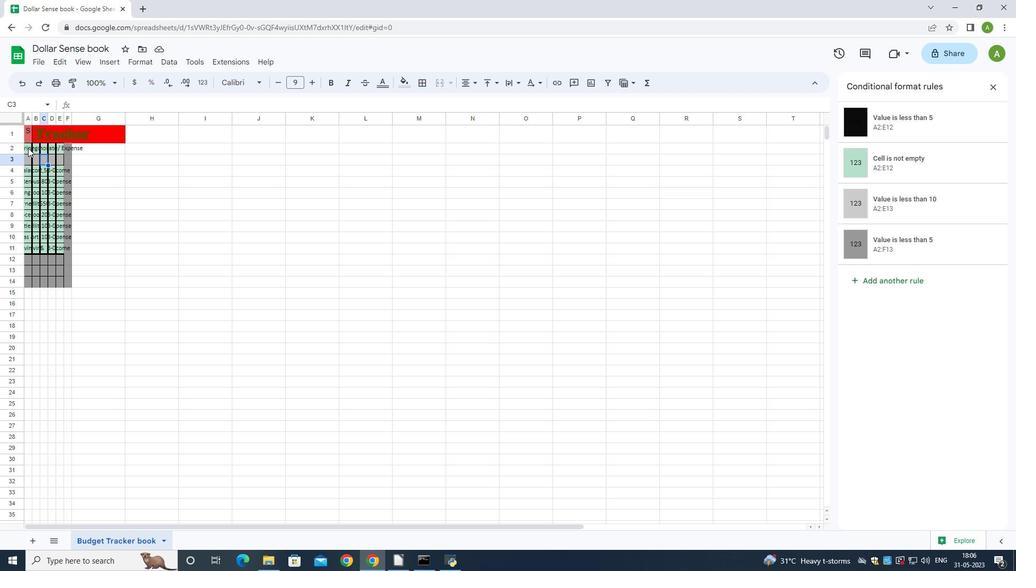 
Action: Mouse moved to (403, 84)
Screenshot: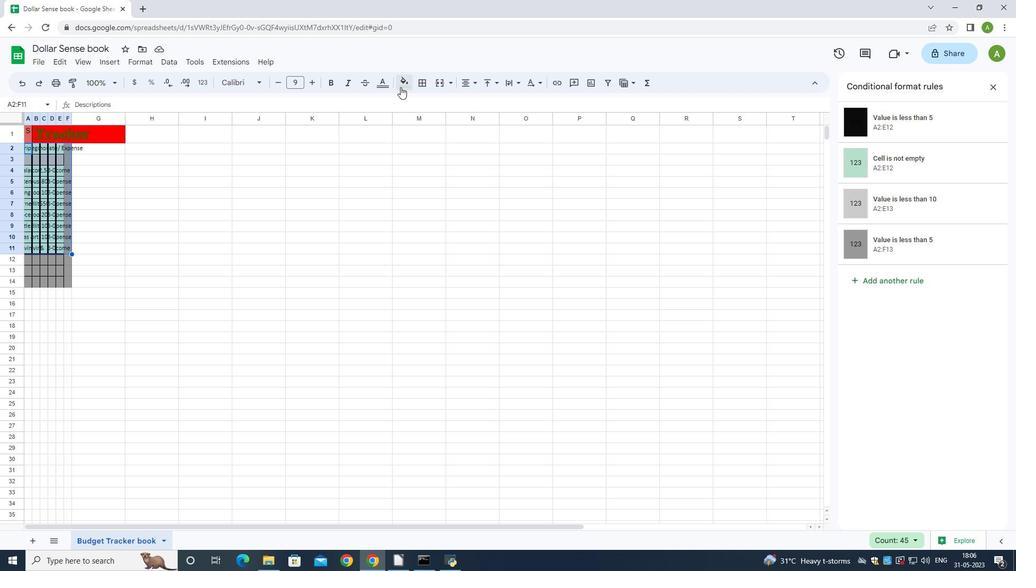 
Action: Mouse pressed left at (403, 84)
Screenshot: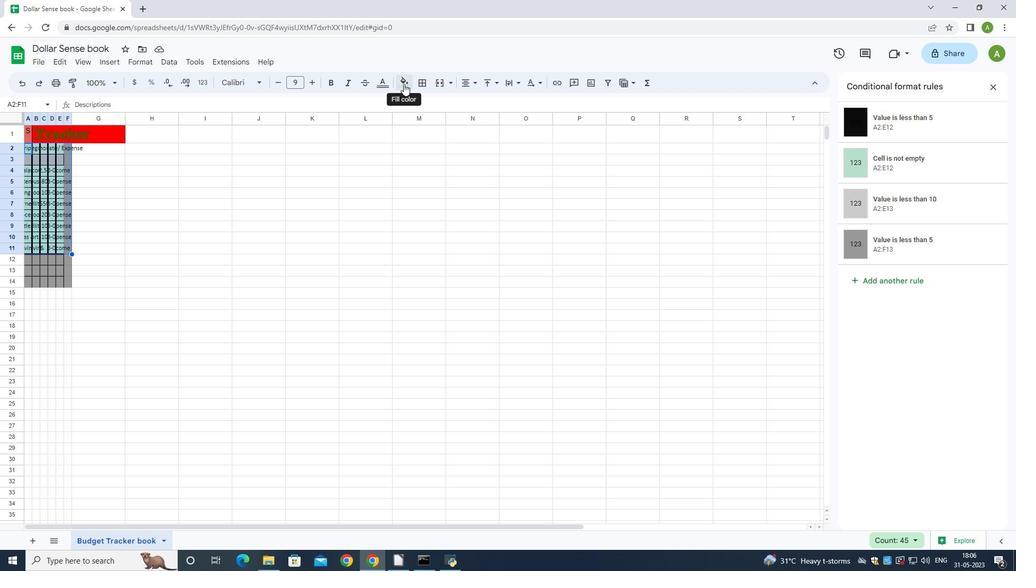 
Action: Mouse moved to (440, 116)
Screenshot: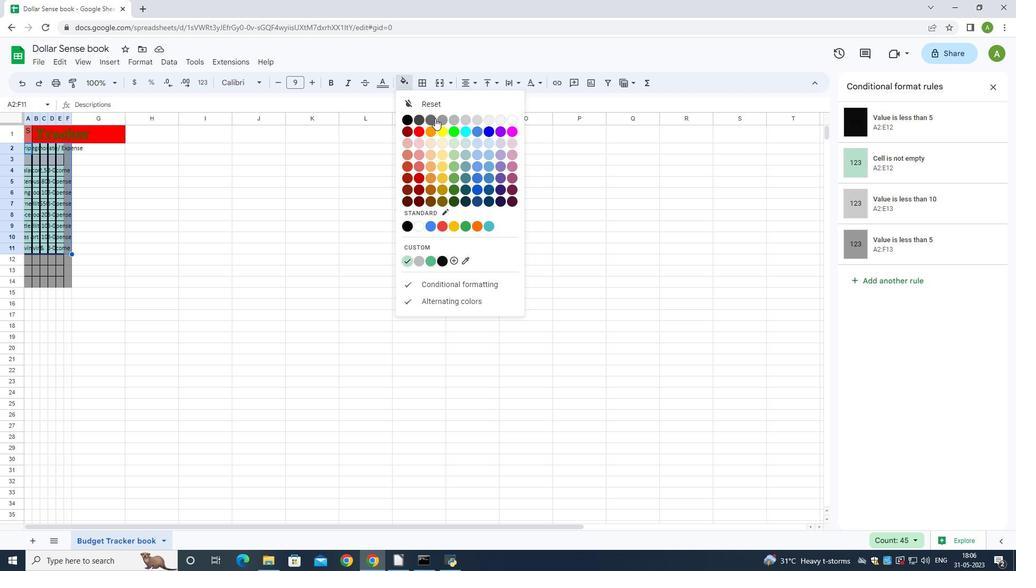 
Action: Mouse pressed left at (440, 116)
Screenshot: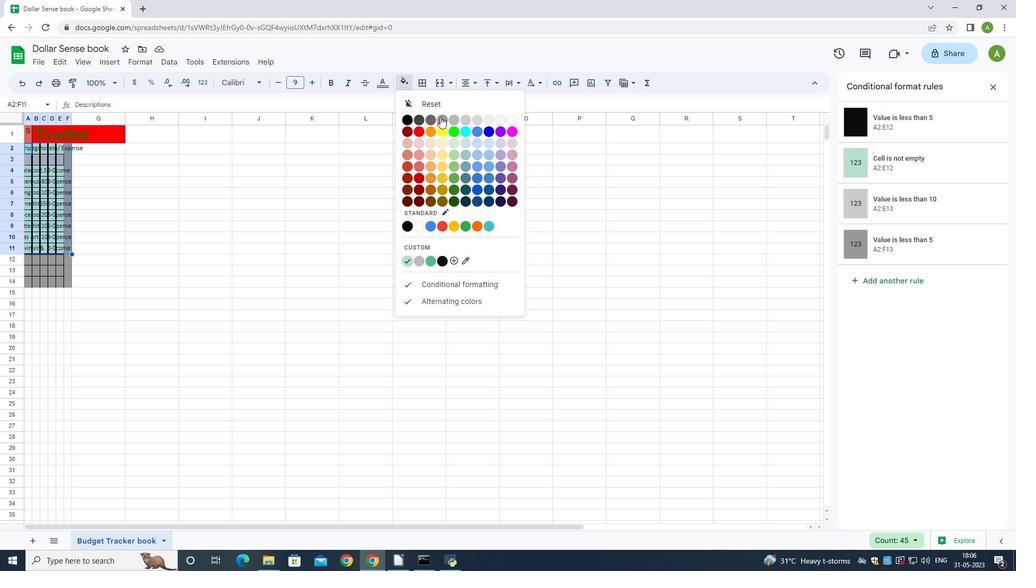 
Action: Mouse moved to (422, 82)
Screenshot: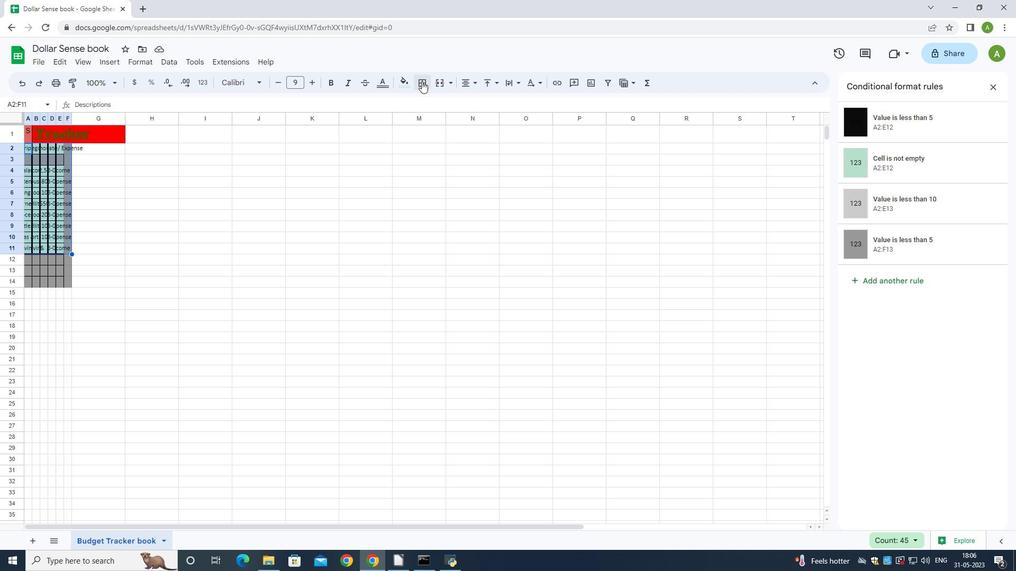 
Action: Mouse pressed left at (422, 82)
Screenshot: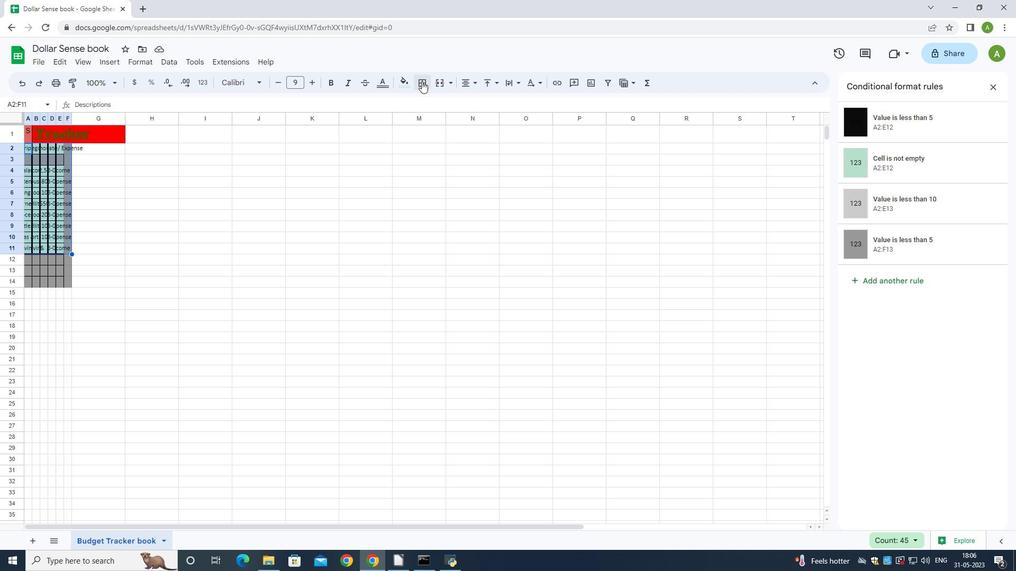 
Action: Mouse moved to (496, 104)
Screenshot: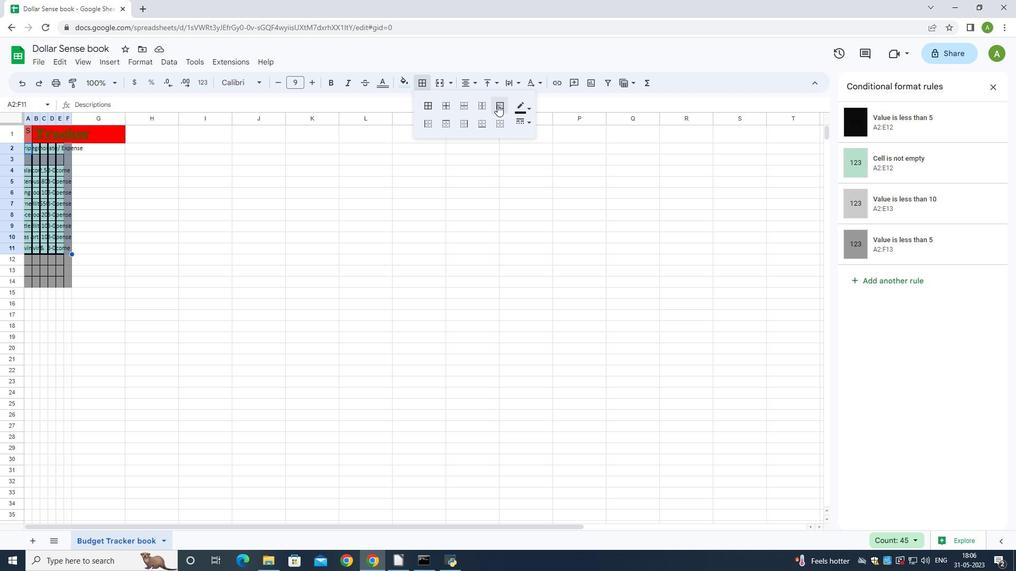 
Action: Mouse pressed left at (496, 104)
Screenshot: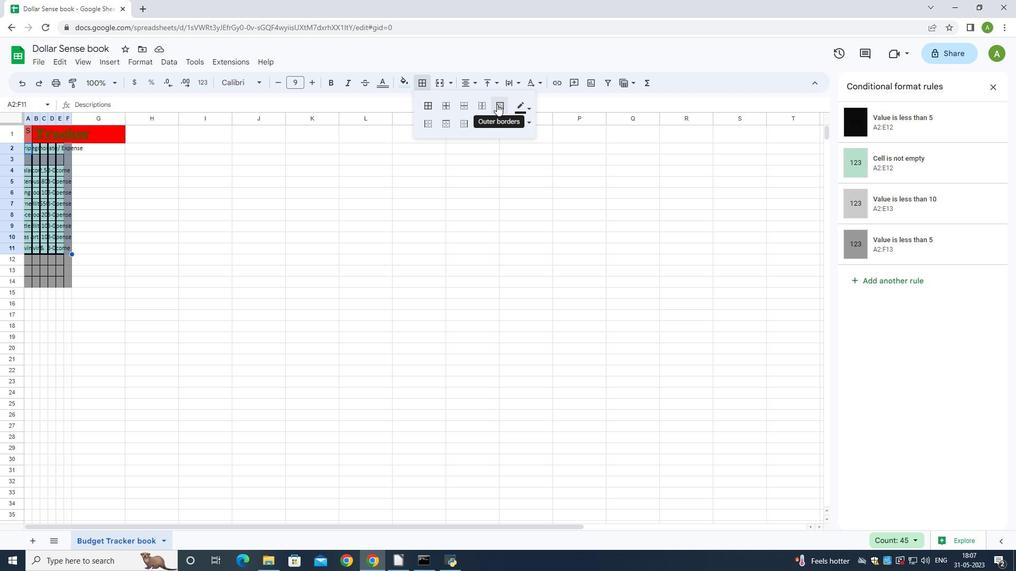 
Action: Key pressed <Key.enter>ctrl+S
Screenshot: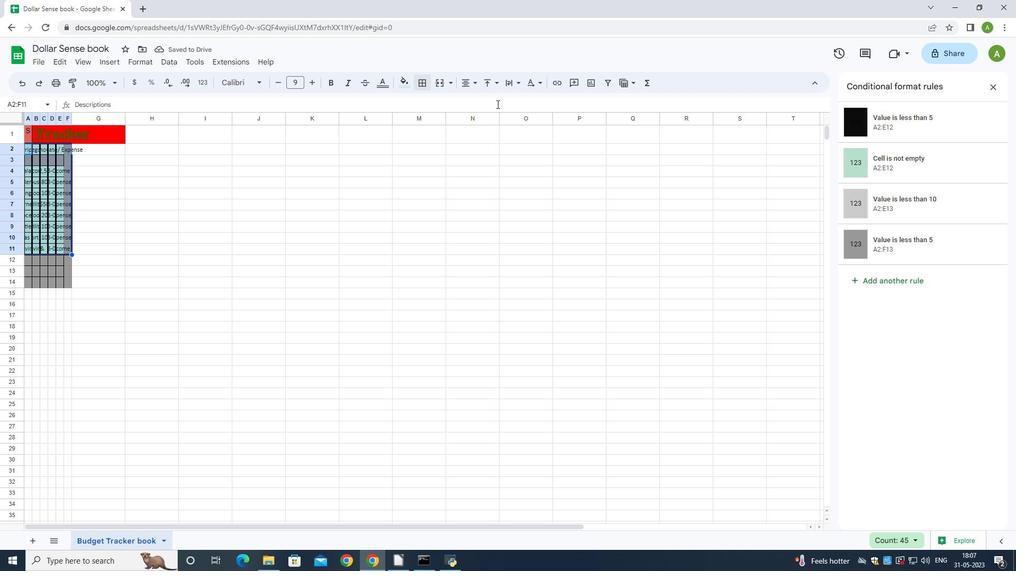 
Action: Mouse moved to (499, 104)
Screenshot: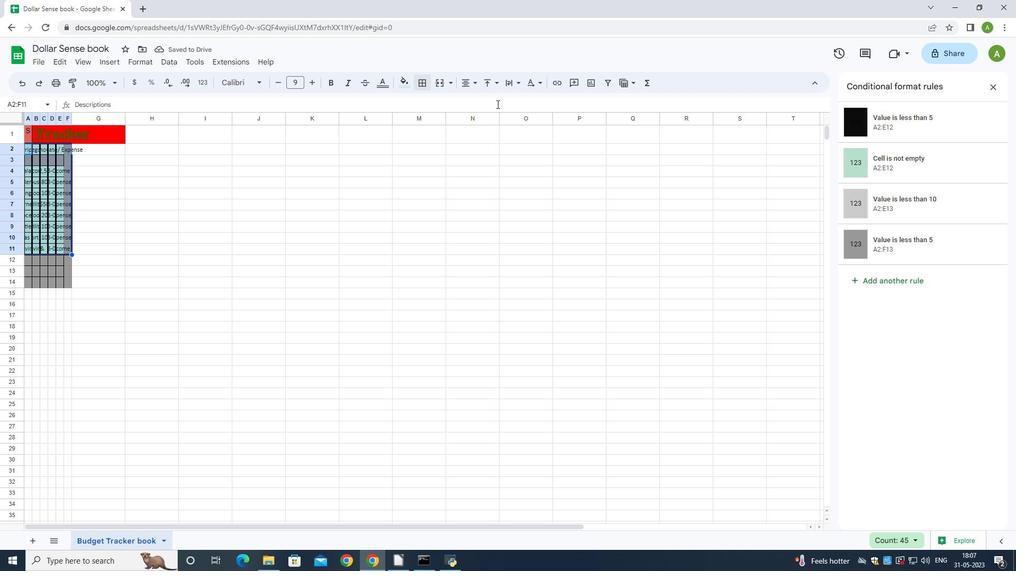 
